 Task: Find connections with filter location Saubara with filter topic #Recruitmentwith filter profile language Spanish with filter current company Sai Life Sciences Ltd with filter school Dibrugarh University with filter industry Food and Beverage Manufacturing with filter service category Date Entry with filter keywords title Shareholders
Action: Mouse moved to (533, 104)
Screenshot: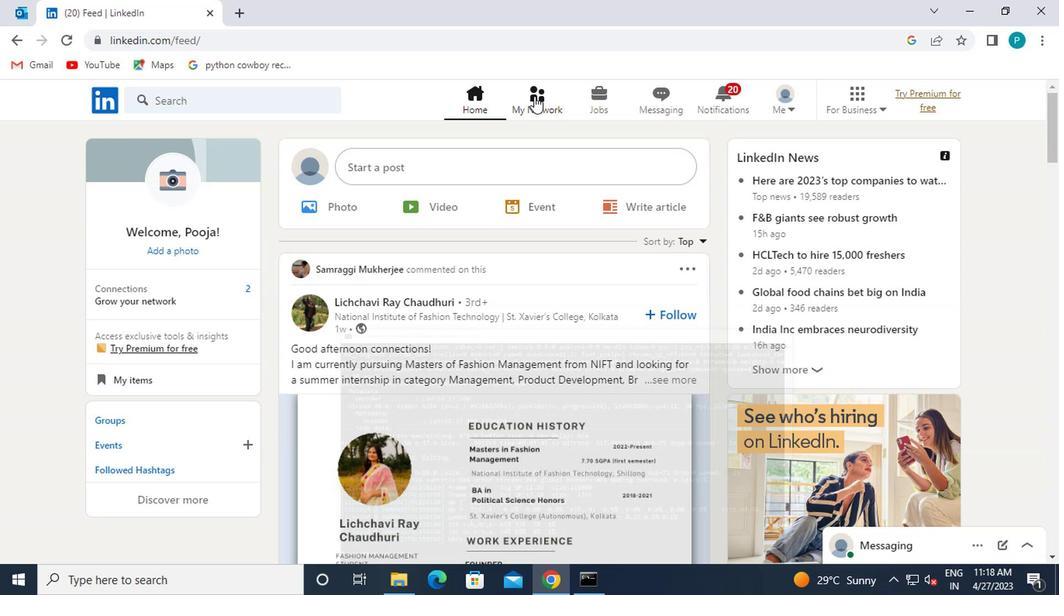 
Action: Mouse pressed left at (533, 104)
Screenshot: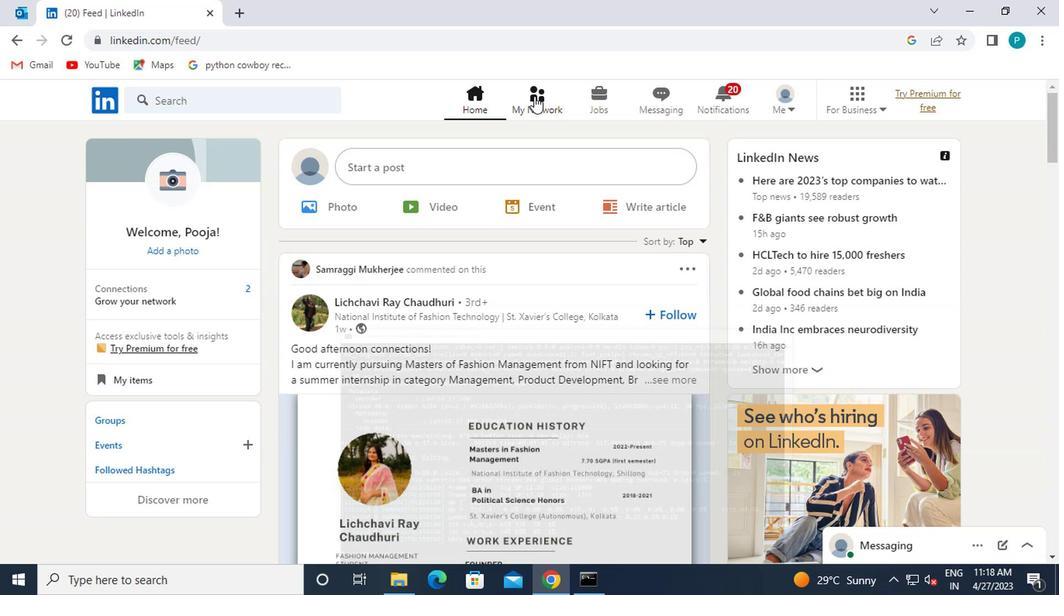 
Action: Mouse moved to (200, 189)
Screenshot: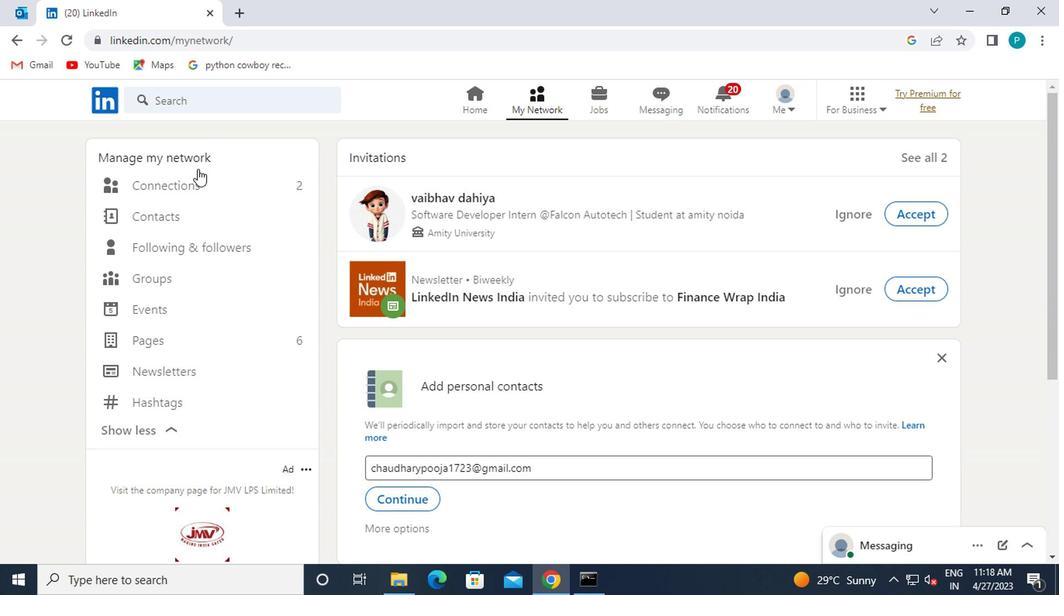 
Action: Mouse pressed left at (200, 189)
Screenshot: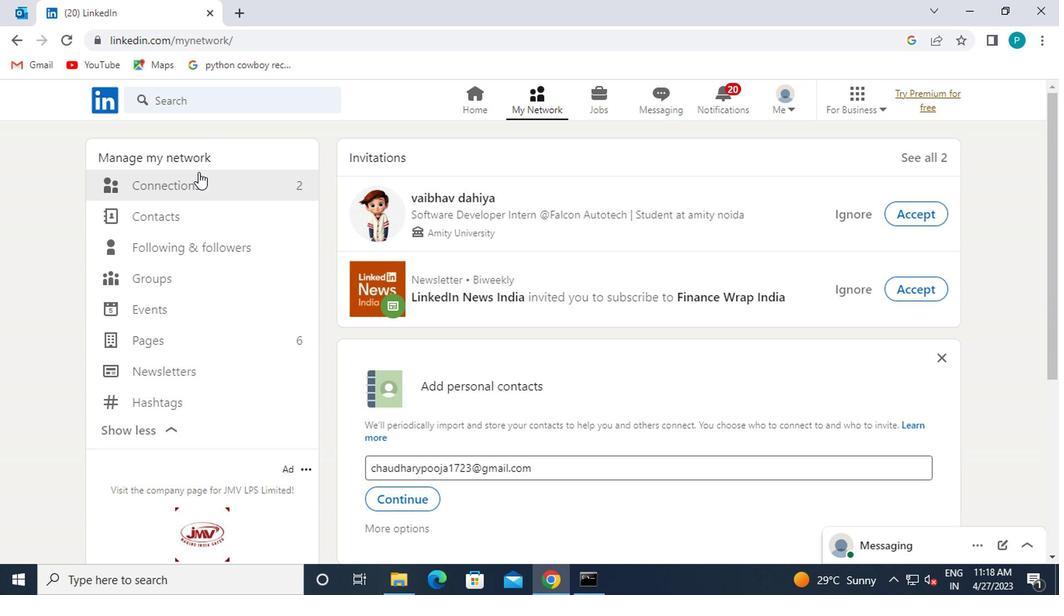 
Action: Mouse moved to (616, 192)
Screenshot: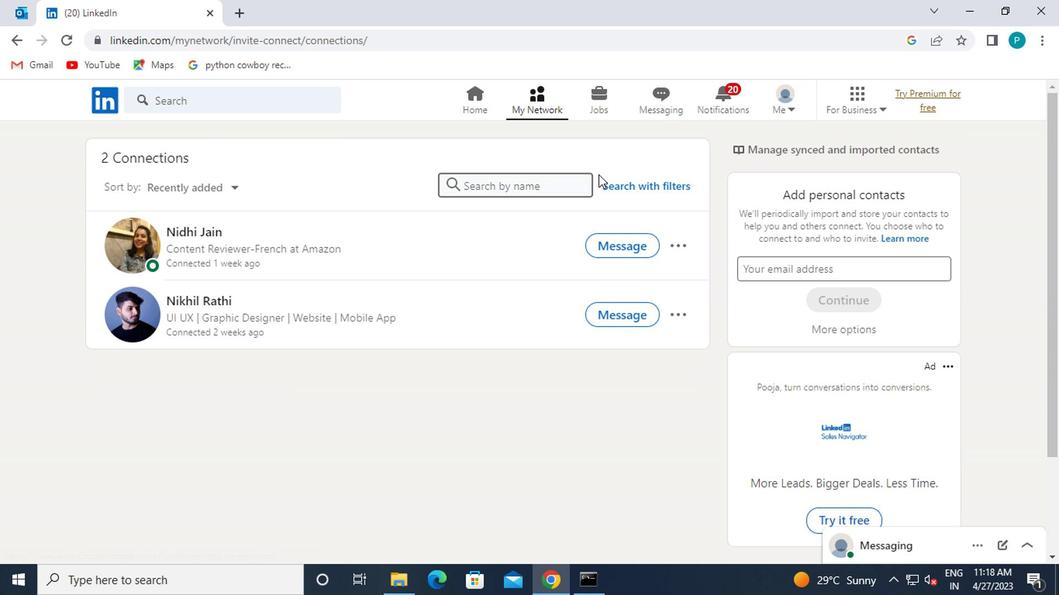 
Action: Mouse pressed left at (616, 192)
Screenshot: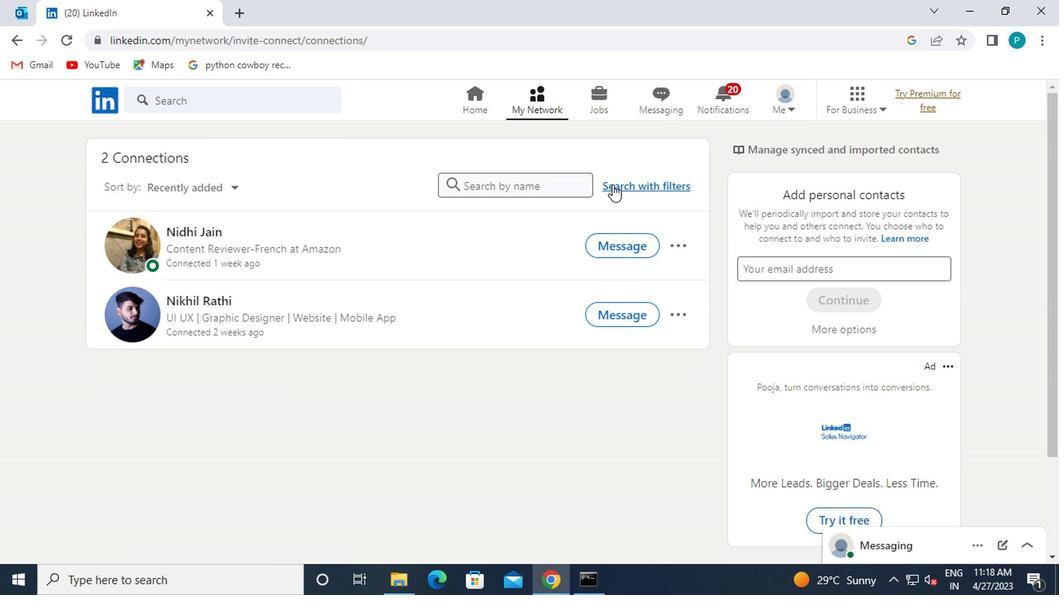 
Action: Mouse moved to (590, 155)
Screenshot: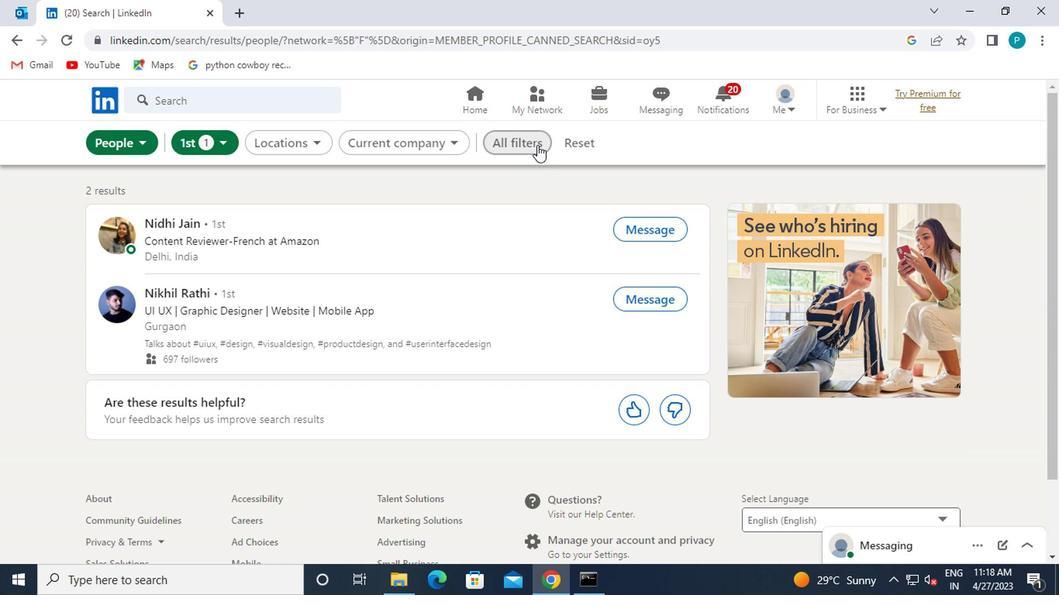 
Action: Mouse pressed left at (590, 155)
Screenshot: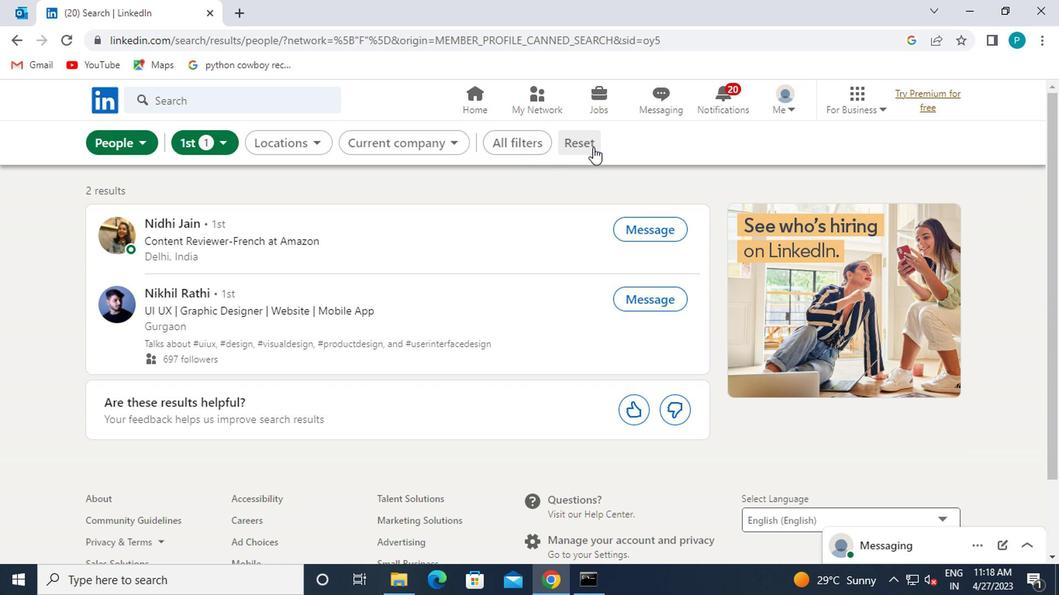 
Action: Mouse moved to (524, 145)
Screenshot: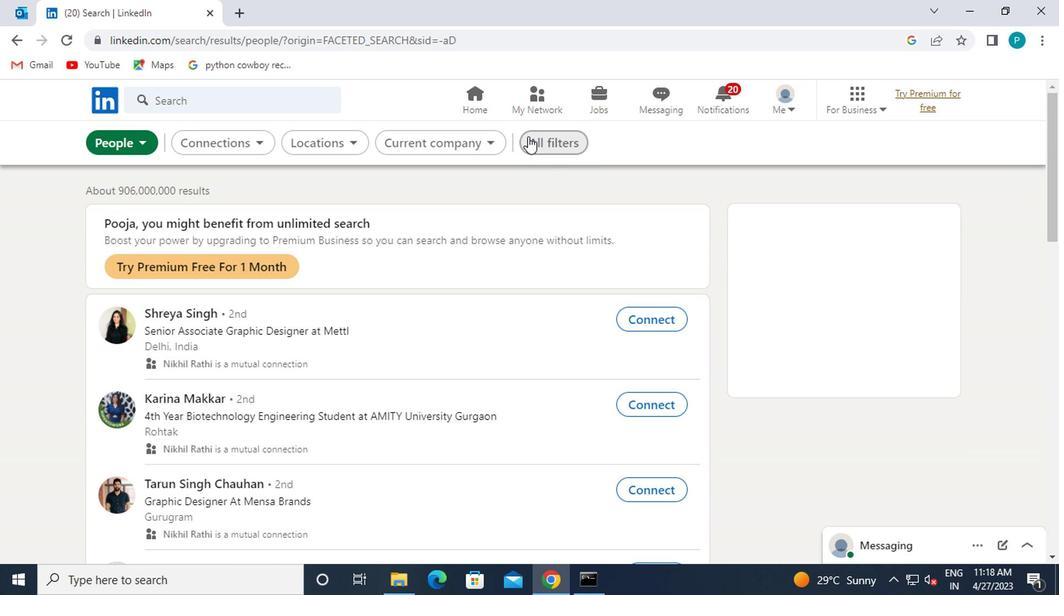 
Action: Mouse pressed left at (524, 145)
Screenshot: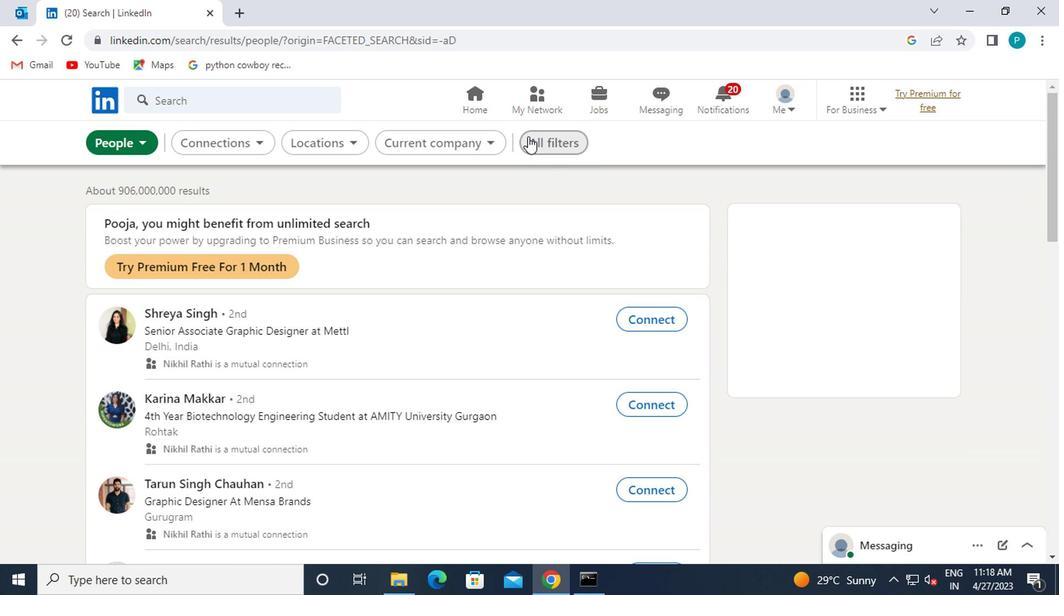 
Action: Mouse moved to (730, 299)
Screenshot: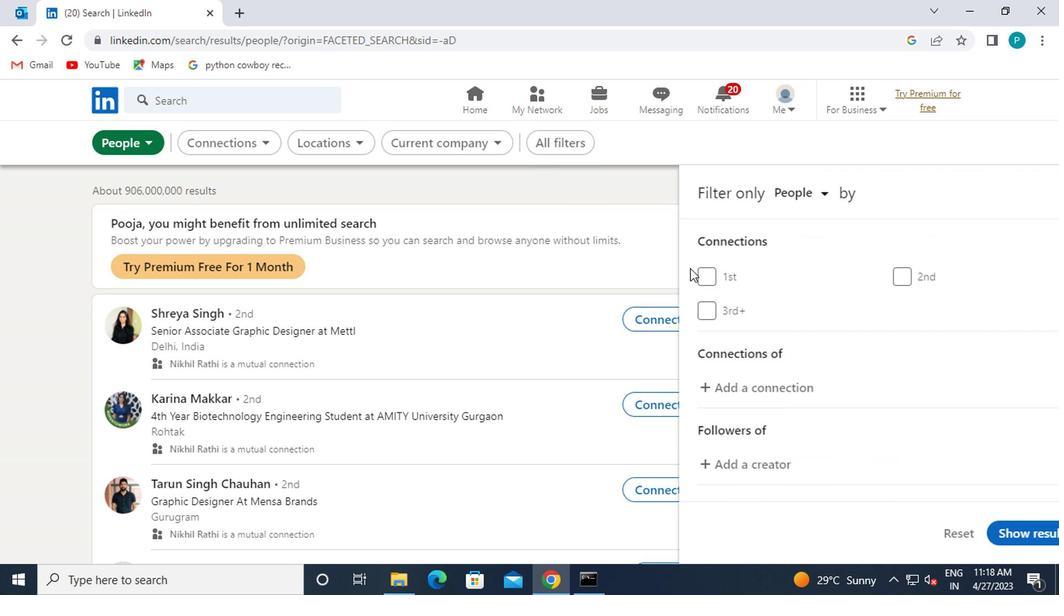 
Action: Mouse scrolled (730, 297) with delta (0, -1)
Screenshot: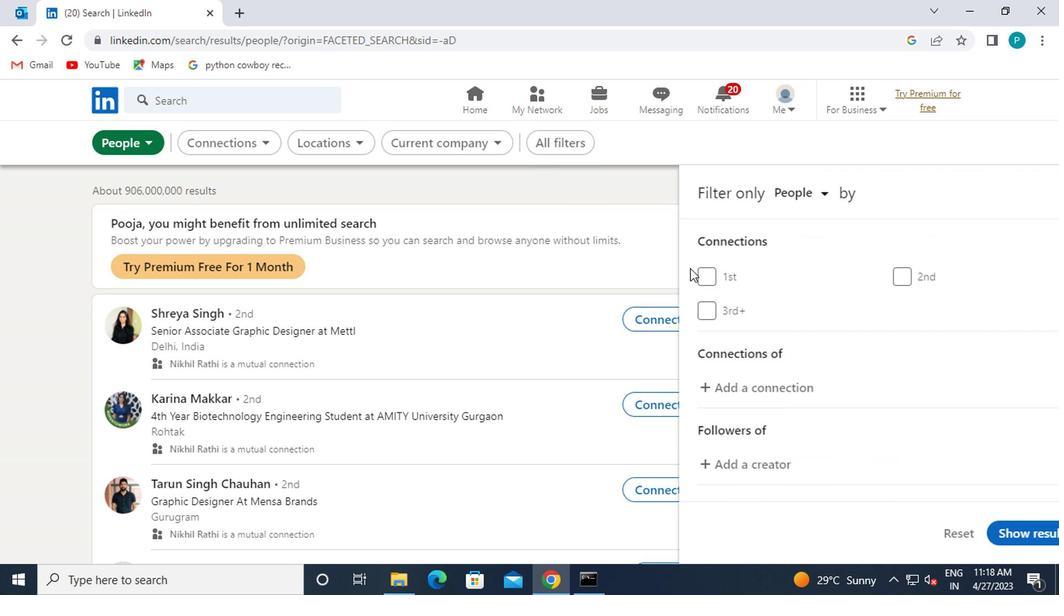 
Action: Mouse moved to (732, 300)
Screenshot: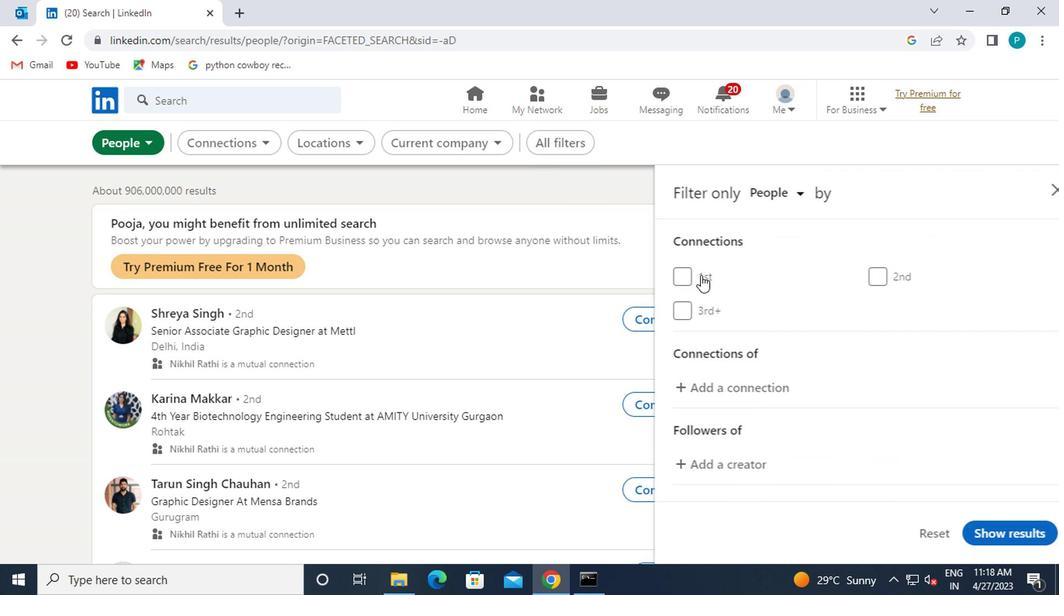 
Action: Mouse scrolled (732, 299) with delta (0, 0)
Screenshot: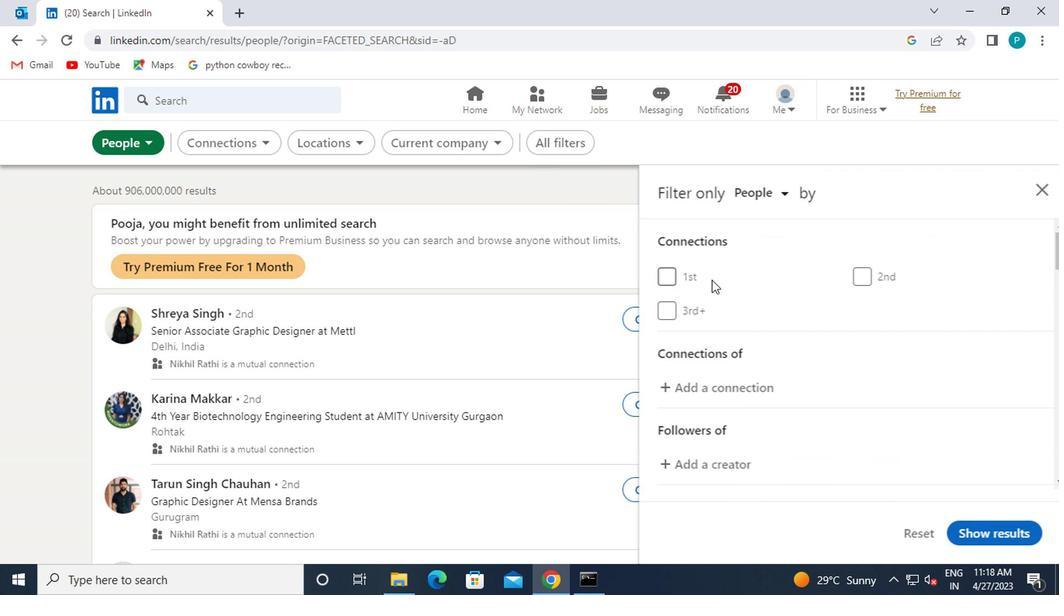 
Action: Mouse moved to (753, 316)
Screenshot: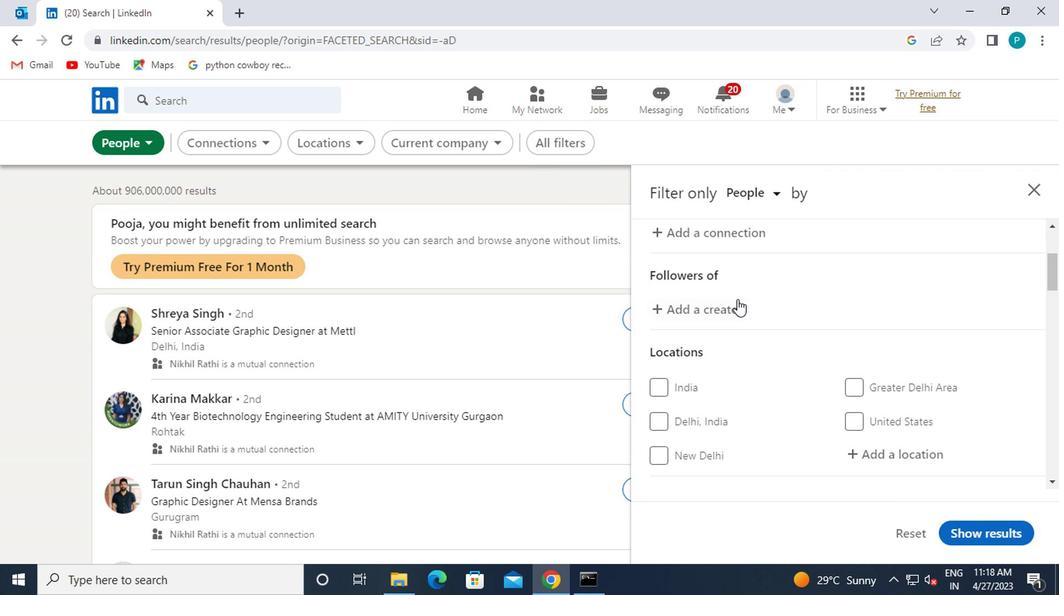 
Action: Mouse scrolled (753, 315) with delta (0, 0)
Screenshot: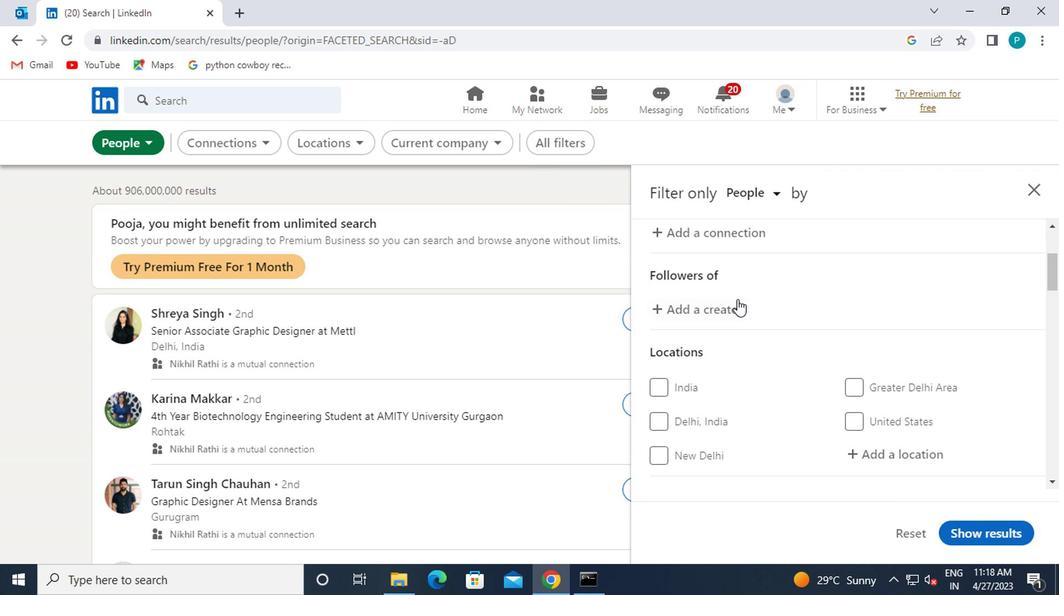 
Action: Mouse moved to (889, 387)
Screenshot: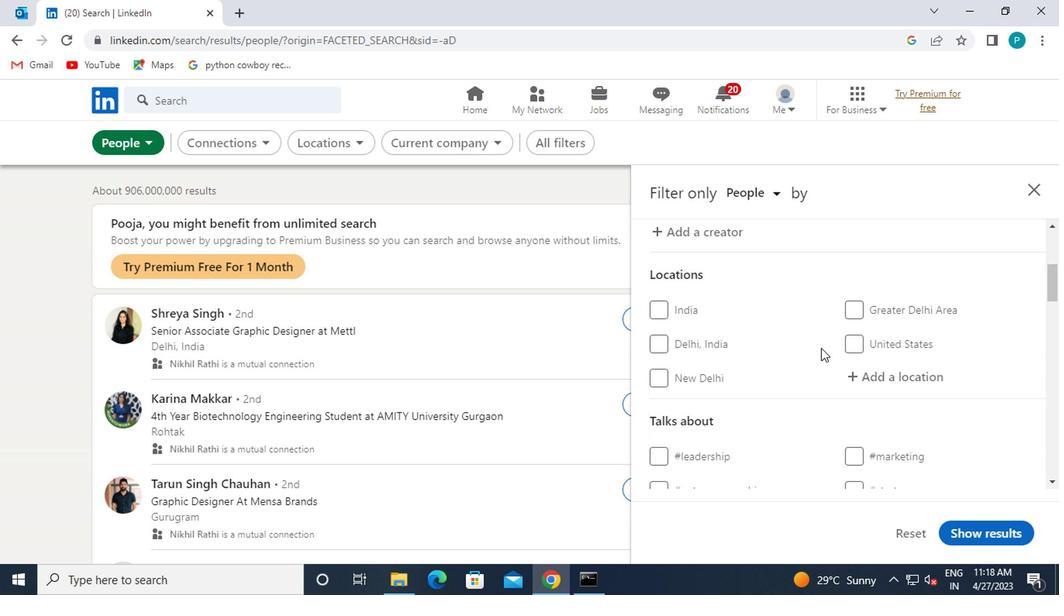 
Action: Mouse pressed left at (889, 387)
Screenshot: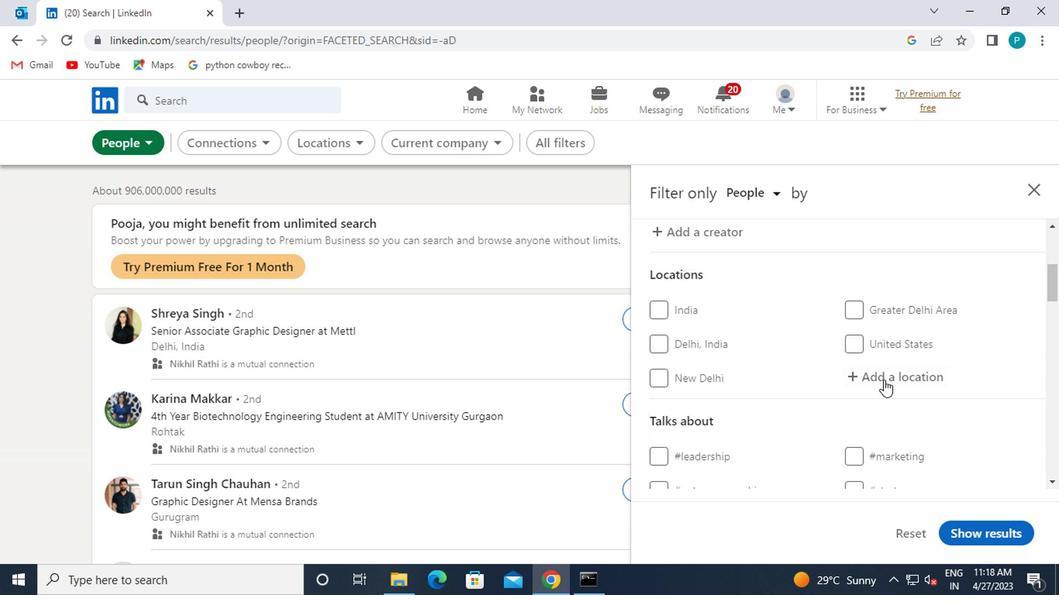 
Action: Mouse moved to (890, 388)
Screenshot: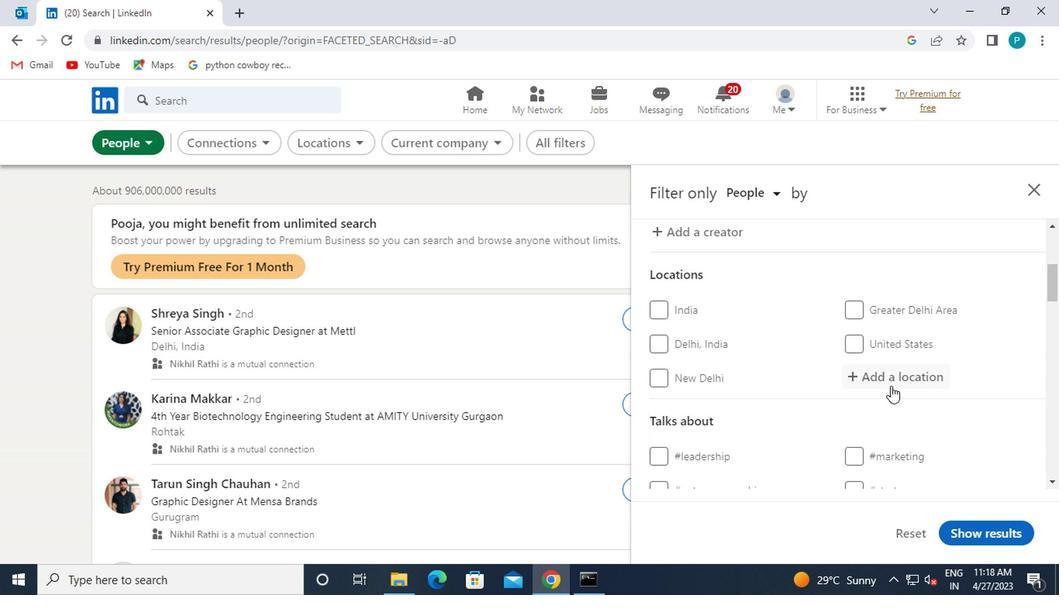 
Action: Key pressed <Key.caps_lock>s<Key.caps_lock>aubara
Screenshot: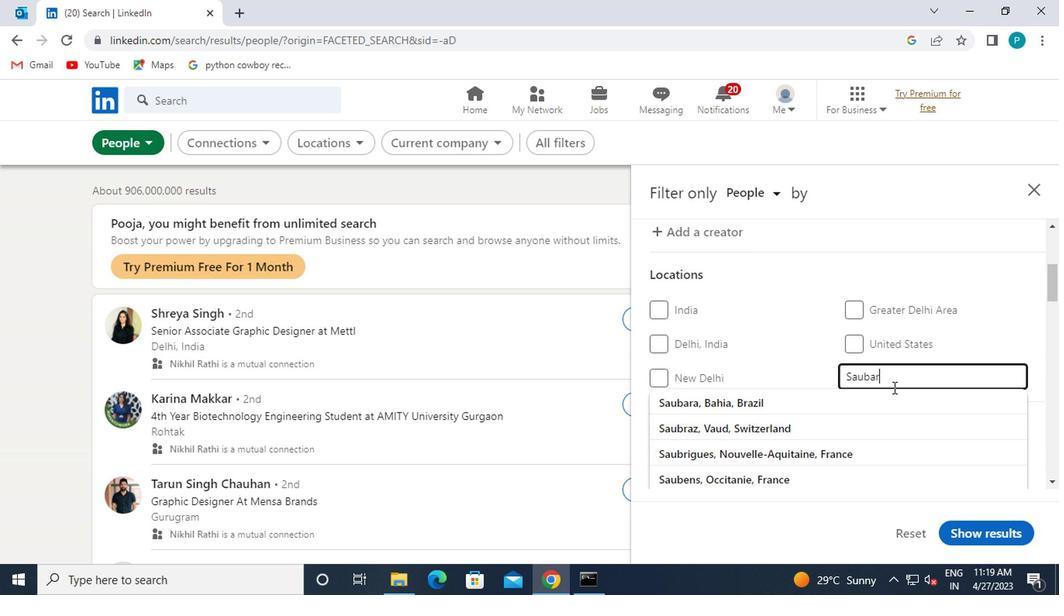 
Action: Mouse moved to (872, 404)
Screenshot: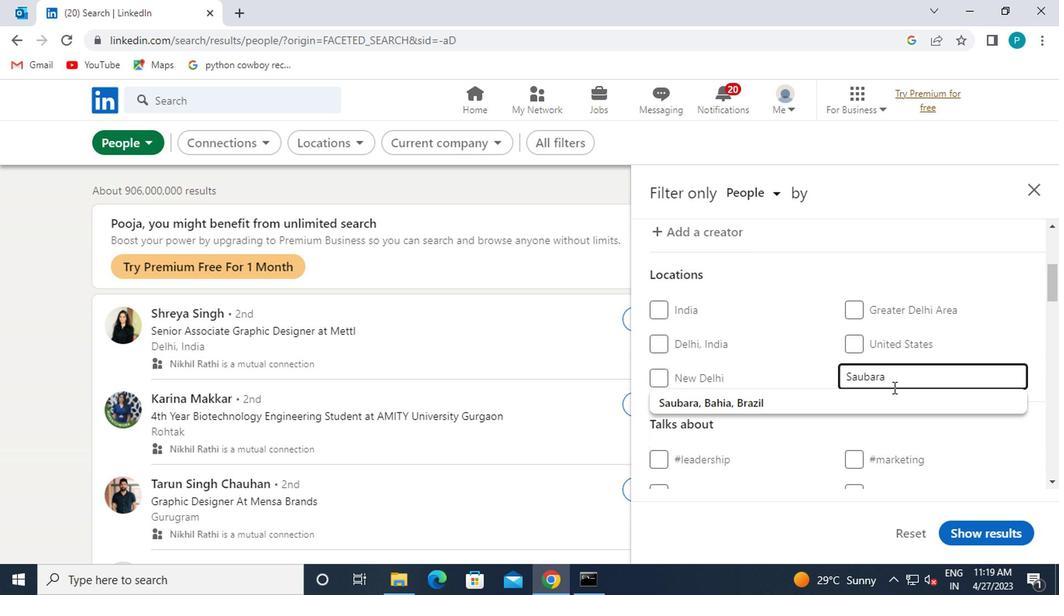 
Action: Mouse pressed left at (872, 404)
Screenshot: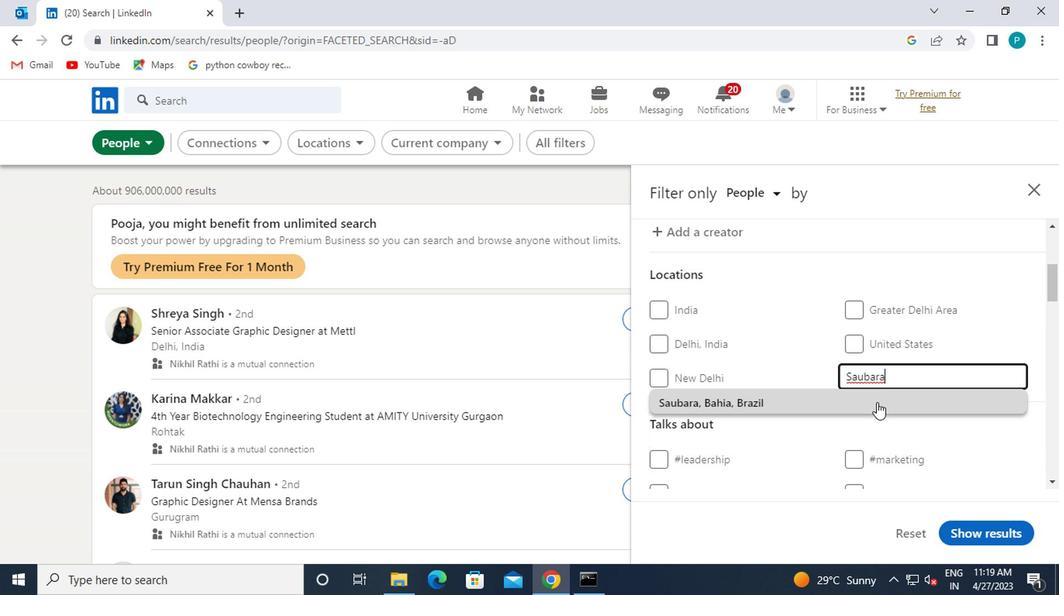 
Action: Mouse scrolled (872, 403) with delta (0, -1)
Screenshot: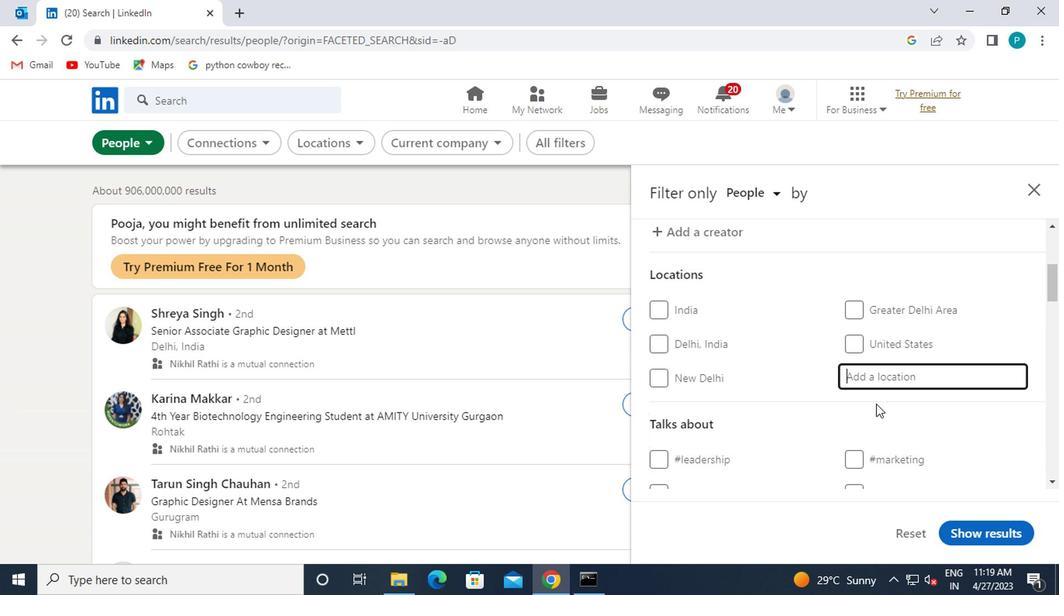 
Action: Mouse scrolled (872, 403) with delta (0, -1)
Screenshot: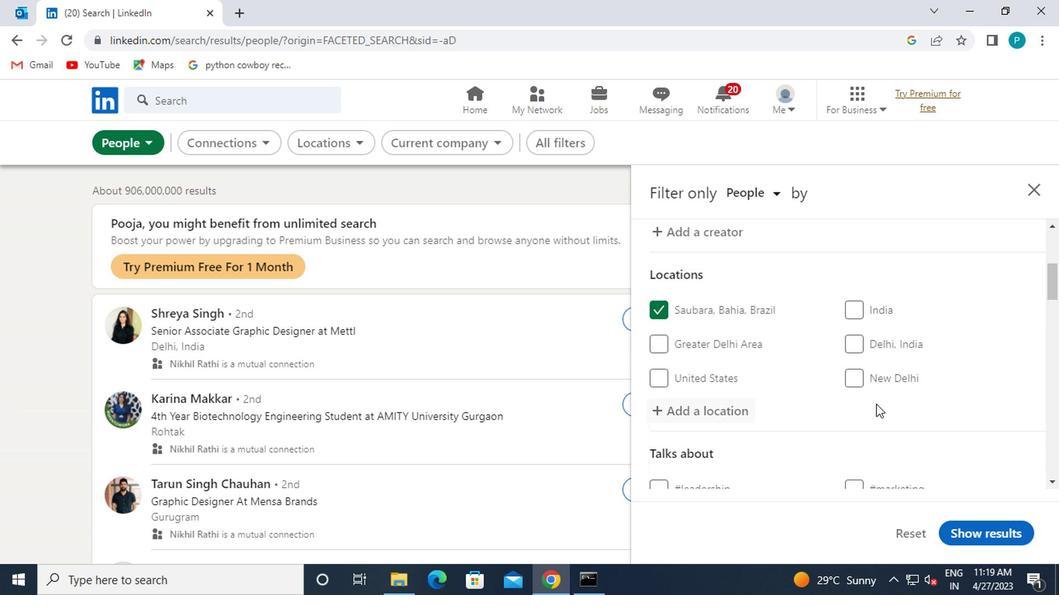 
Action: Mouse moved to (870, 283)
Screenshot: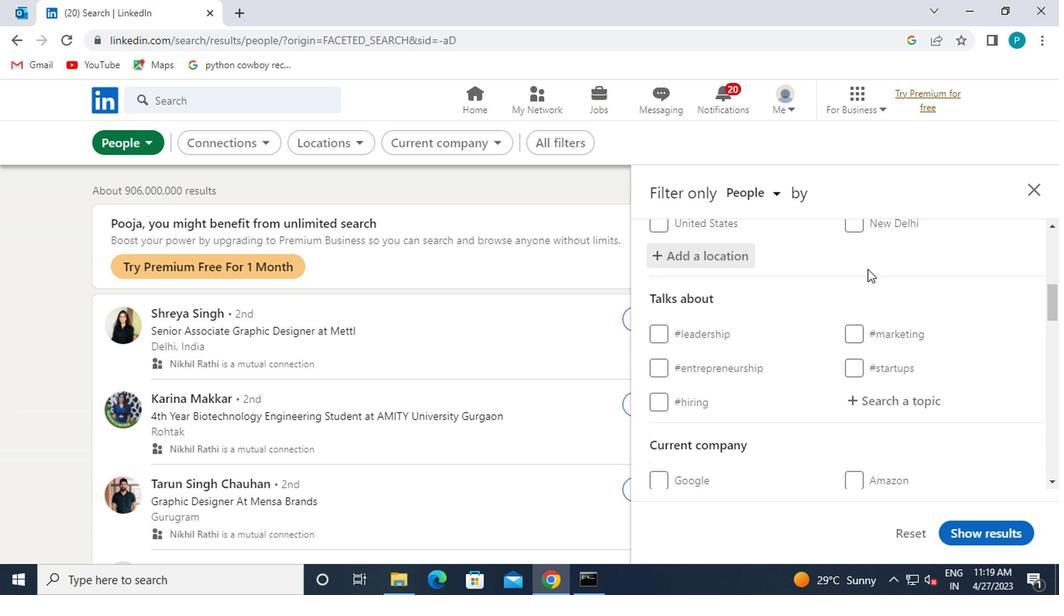 
Action: Mouse scrolled (870, 283) with delta (0, 0)
Screenshot: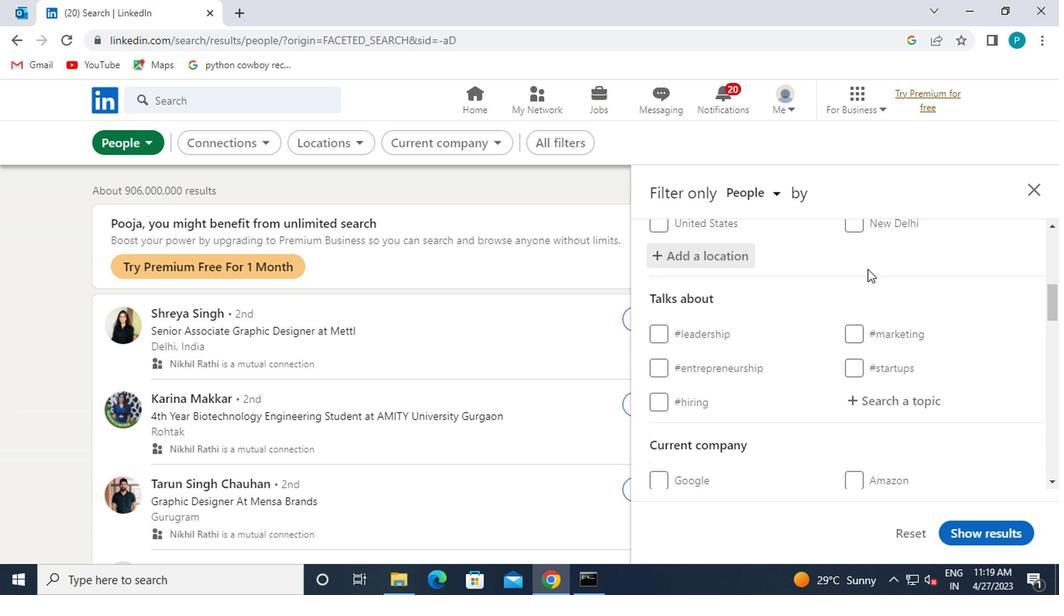 
Action: Mouse moved to (887, 334)
Screenshot: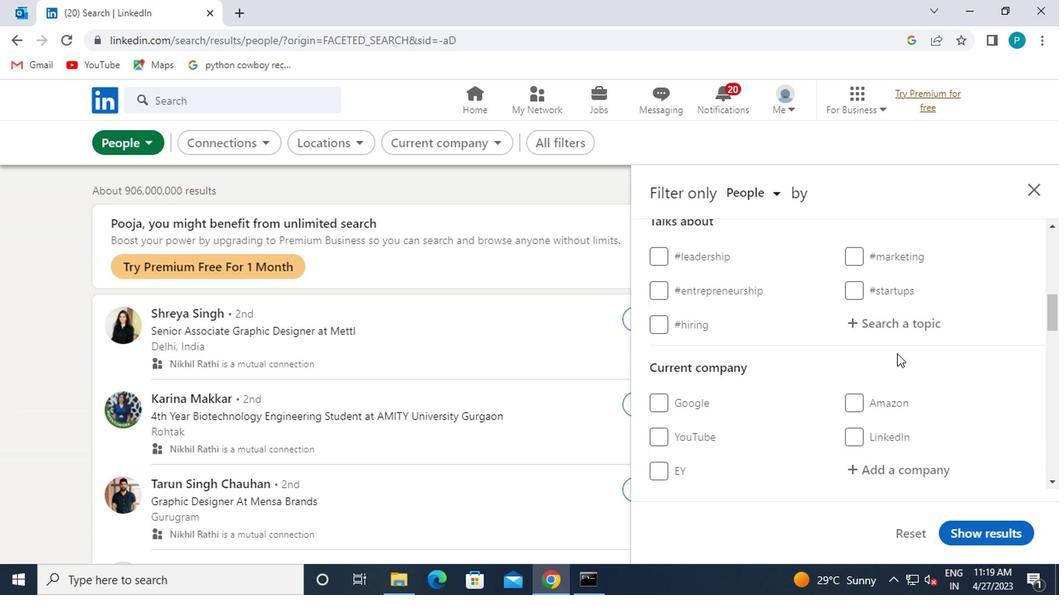 
Action: Mouse pressed left at (887, 334)
Screenshot: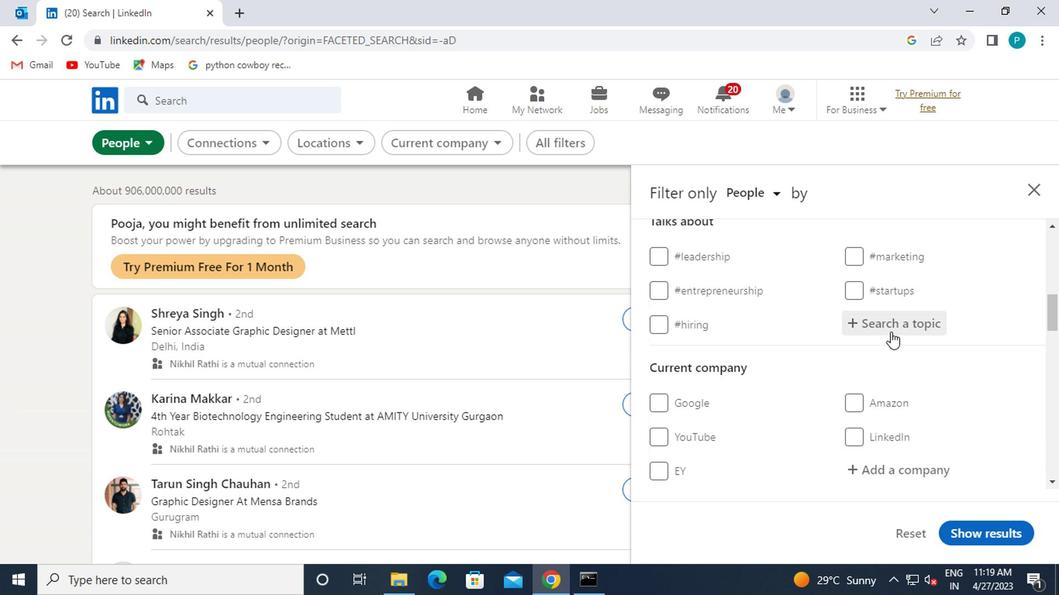 
Action: Key pressed <Key.shift><Key.shift><Key.shift><Key.shift>#<Key.caps_lock>R<Key.caps_lock>ECURU<Key.backspace><Key.backspace><Key.backspace>RUIRTMENT
Screenshot: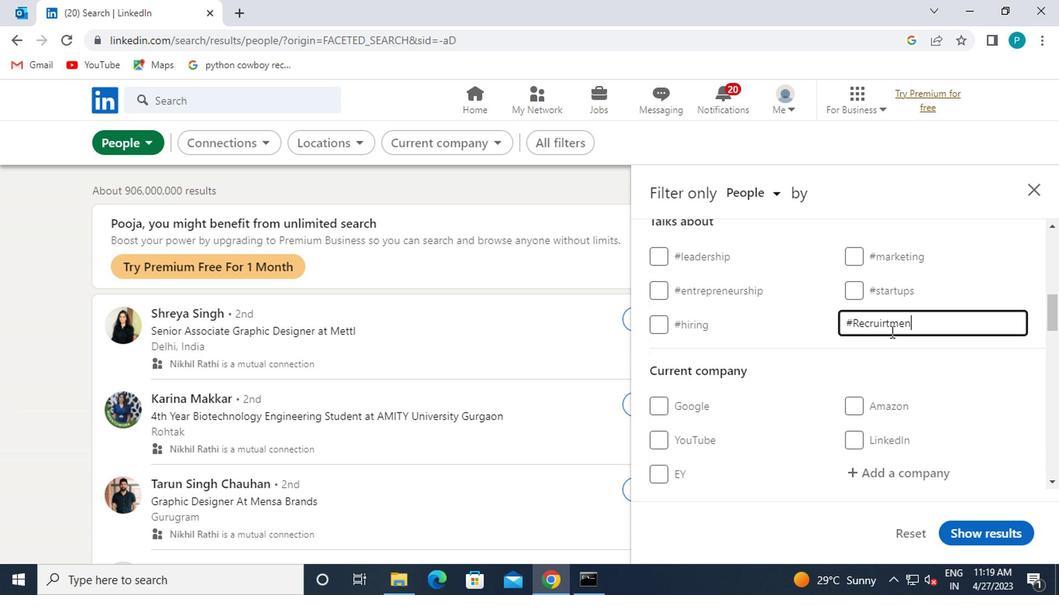 
Action: Mouse moved to (814, 344)
Screenshot: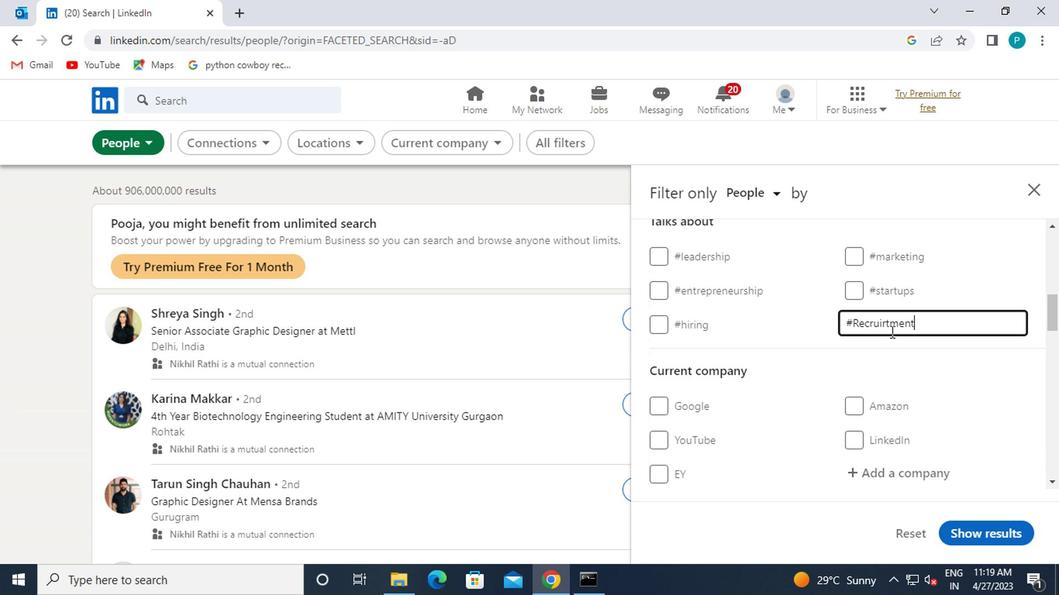 
Action: Mouse scrolled (814, 344) with delta (0, 0)
Screenshot: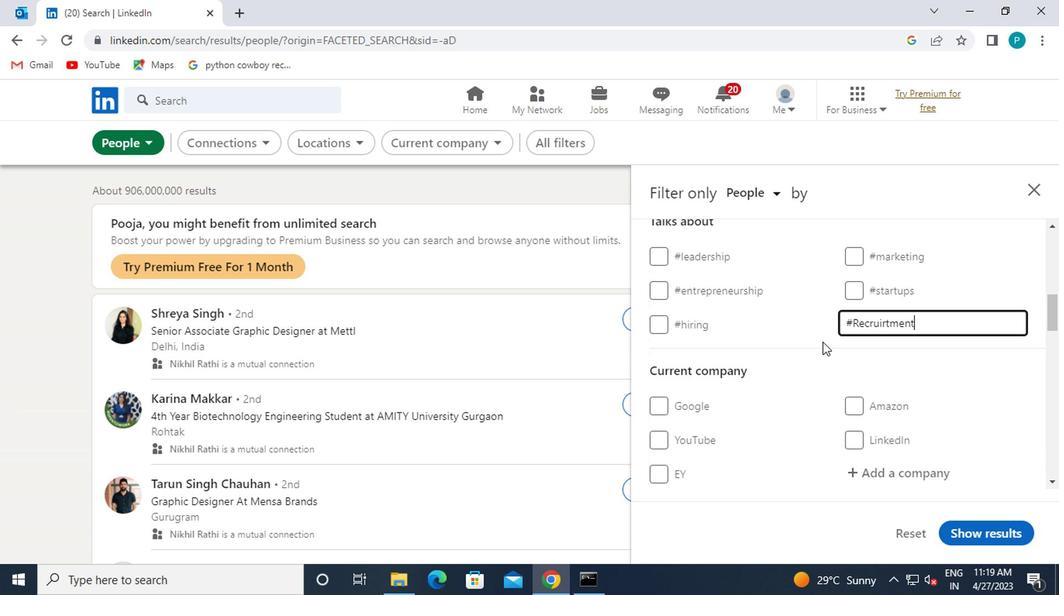 
Action: Mouse scrolled (814, 344) with delta (0, 0)
Screenshot: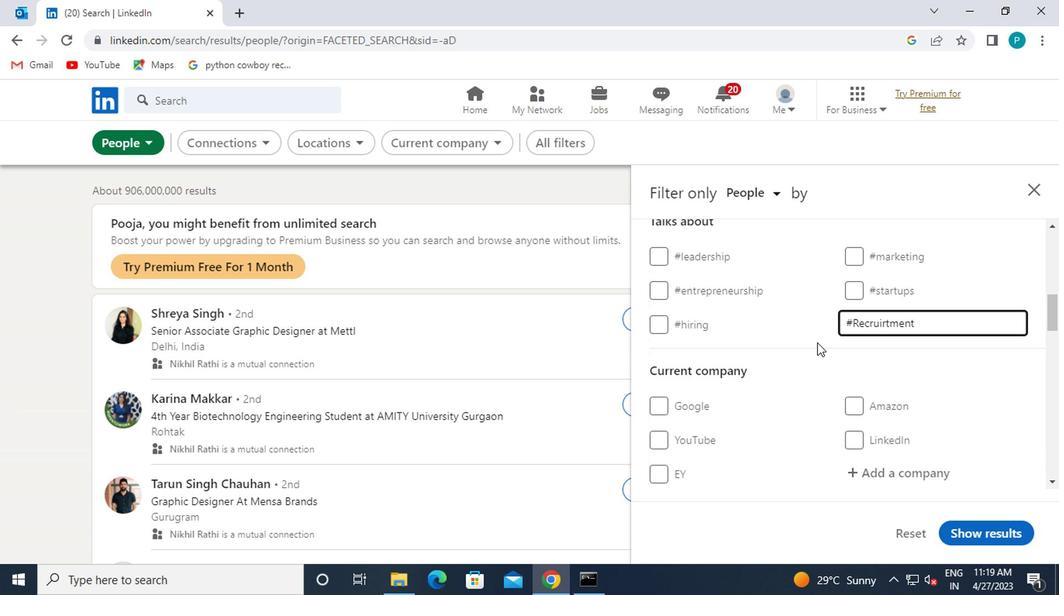 
Action: Mouse moved to (865, 325)
Screenshot: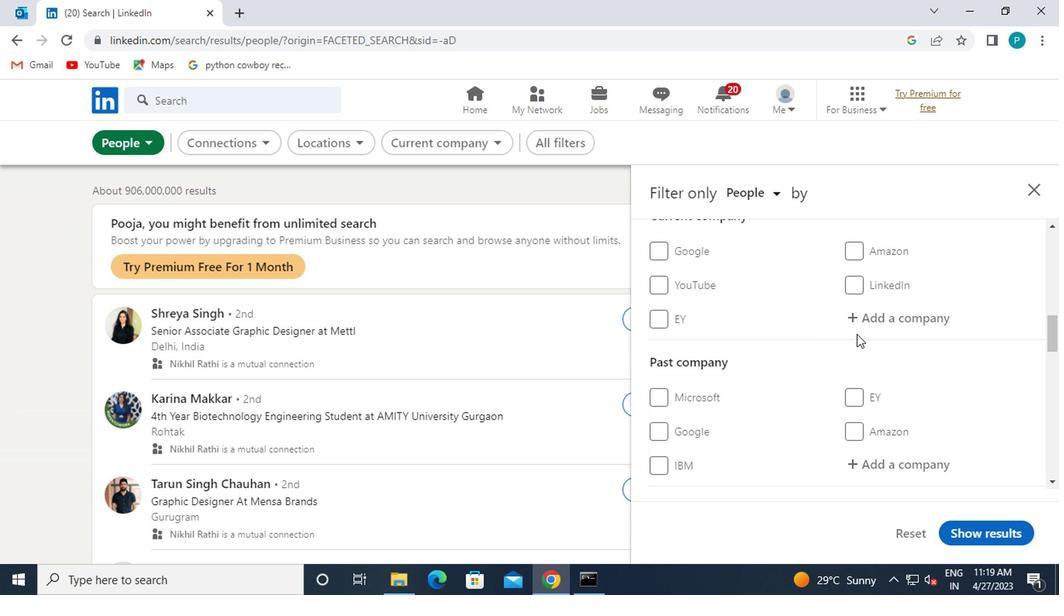
Action: Mouse pressed left at (865, 325)
Screenshot: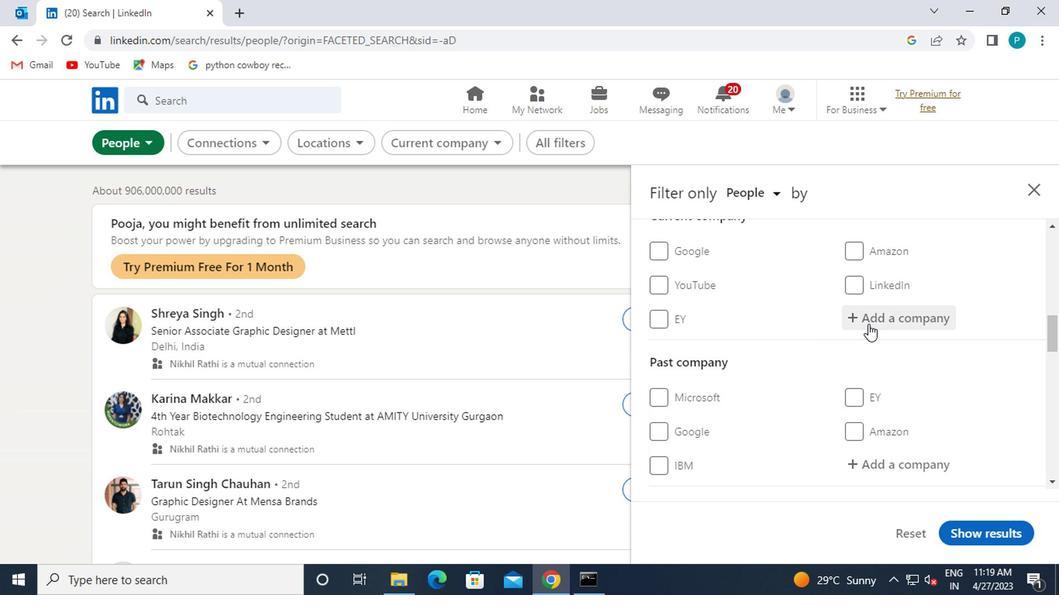 
Action: Key pressed <Key.shift><Key.shift><Key.shift><Key.shift><Key.shift><Key.shift><Key.shift><Key.shift><Key.shift><Key.shift><Key.shift><Key.shift><Key.shift><Key.shift><Key.shift>SAI<Key.space>LIFE
Screenshot: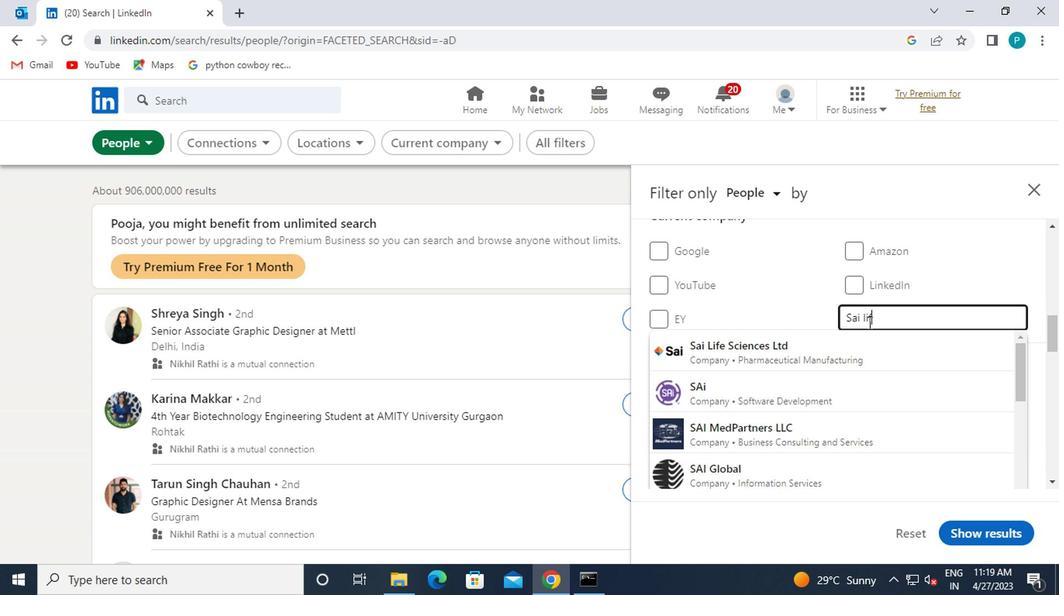 
Action: Mouse moved to (841, 344)
Screenshot: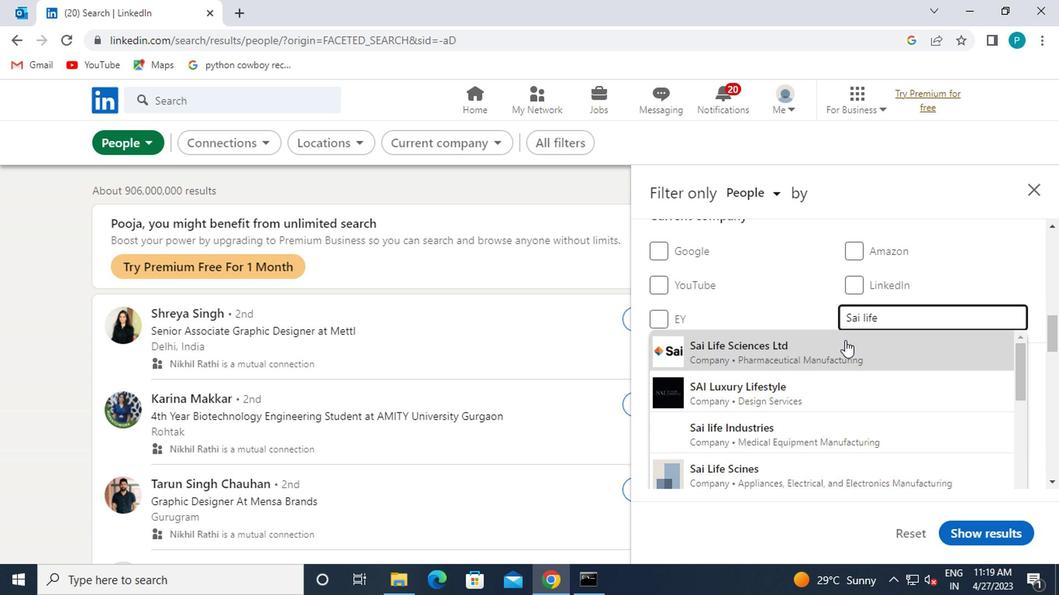 
Action: Mouse pressed left at (841, 344)
Screenshot: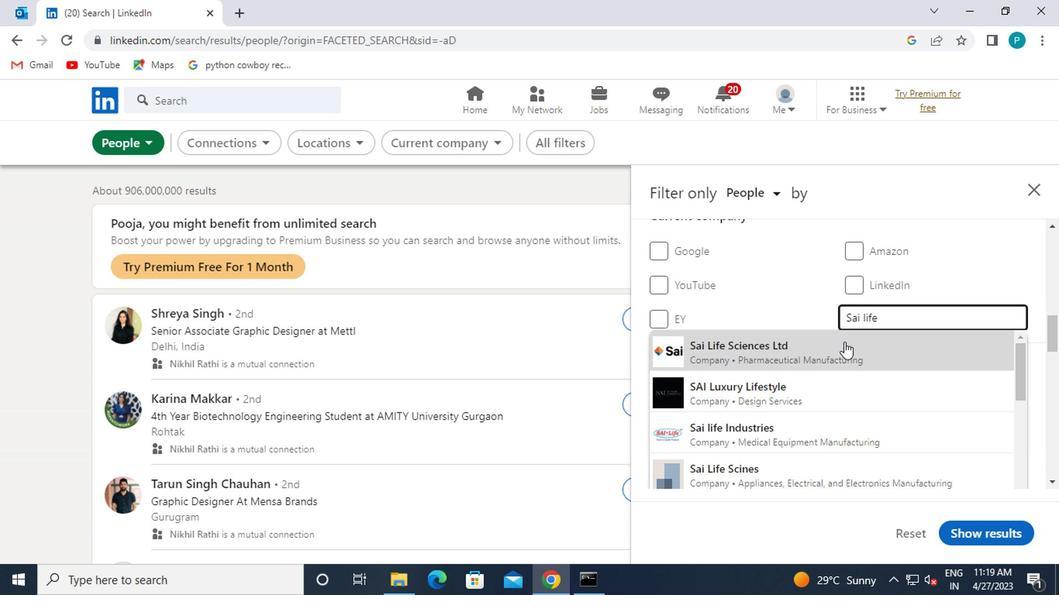 
Action: Mouse moved to (800, 348)
Screenshot: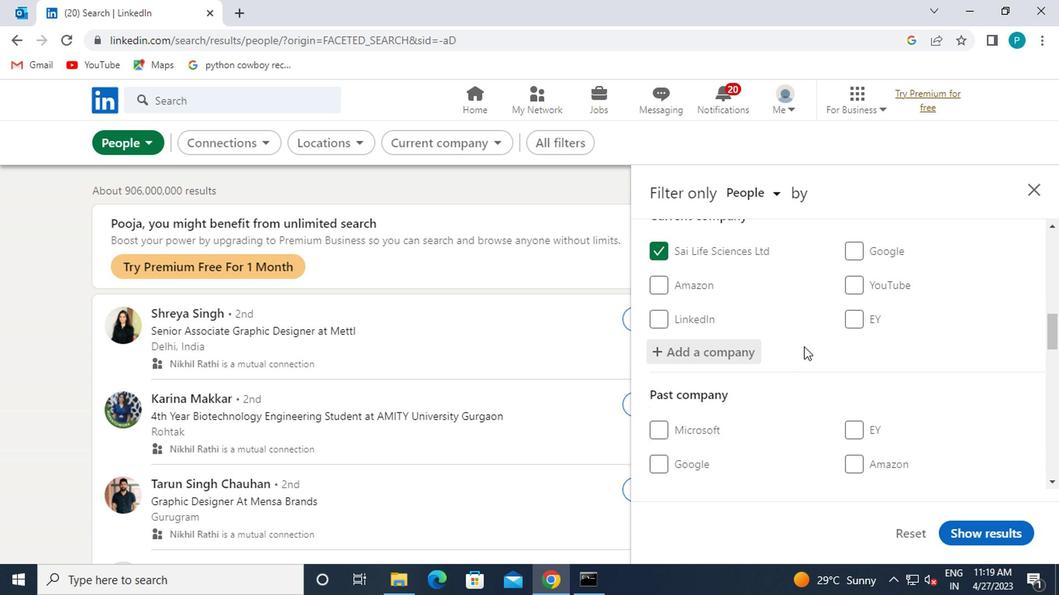 
Action: Mouse scrolled (800, 347) with delta (0, -1)
Screenshot: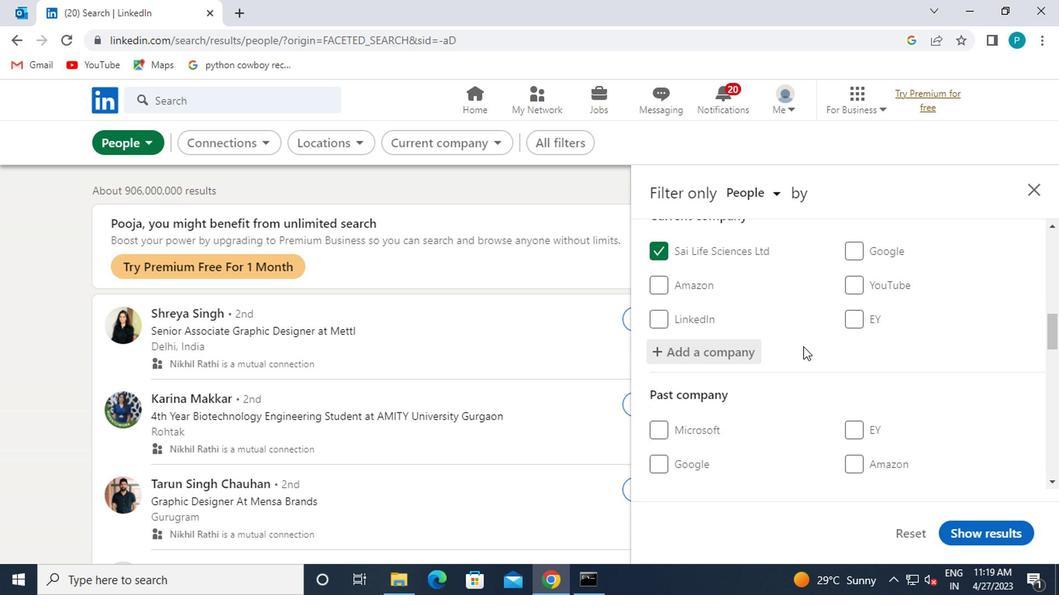 
Action: Mouse moved to (799, 358)
Screenshot: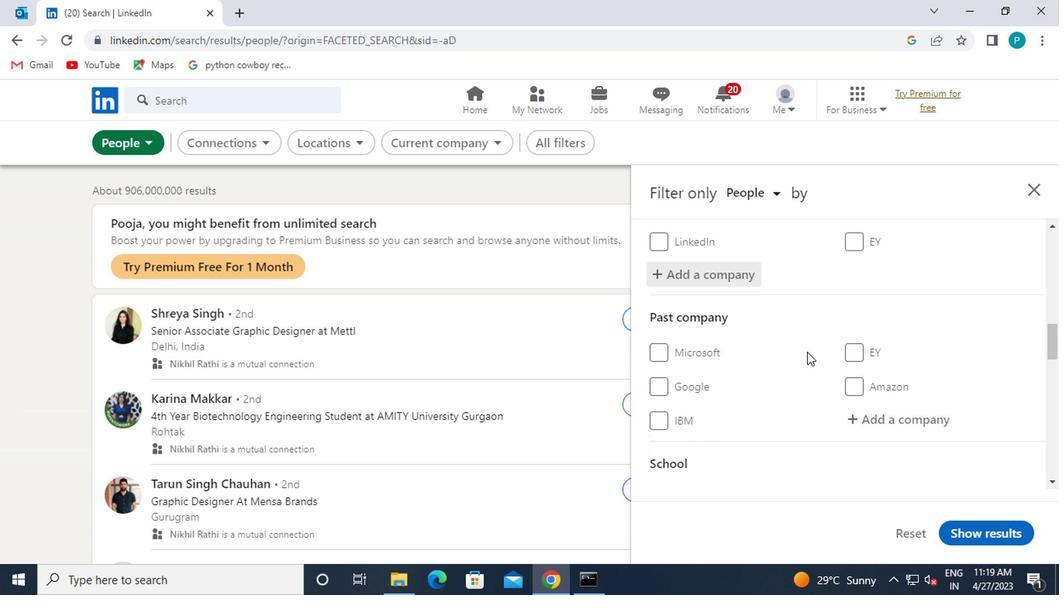
Action: Mouse scrolled (799, 357) with delta (0, 0)
Screenshot: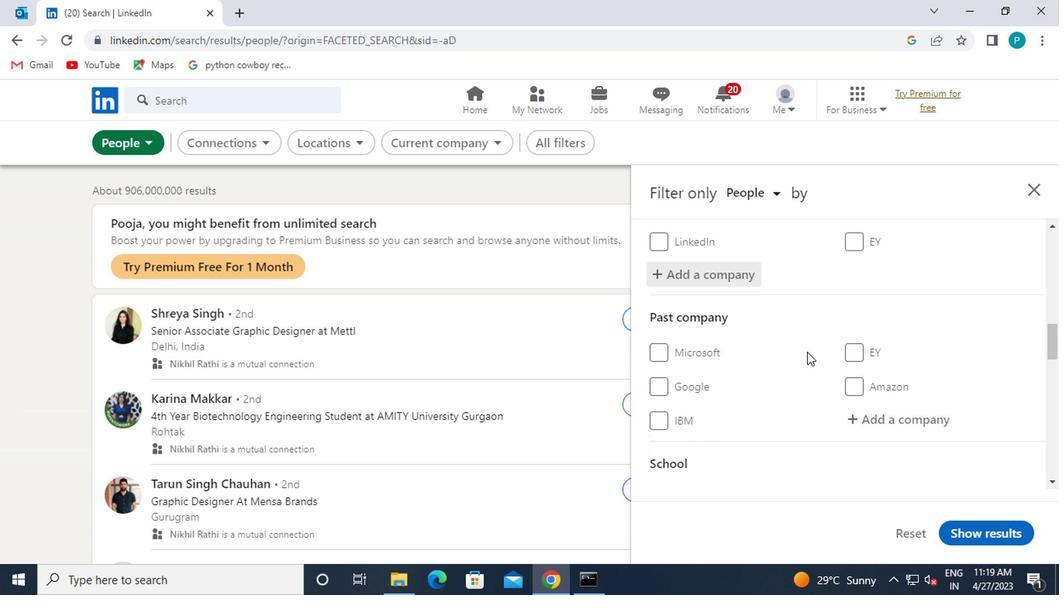 
Action: Mouse moved to (865, 365)
Screenshot: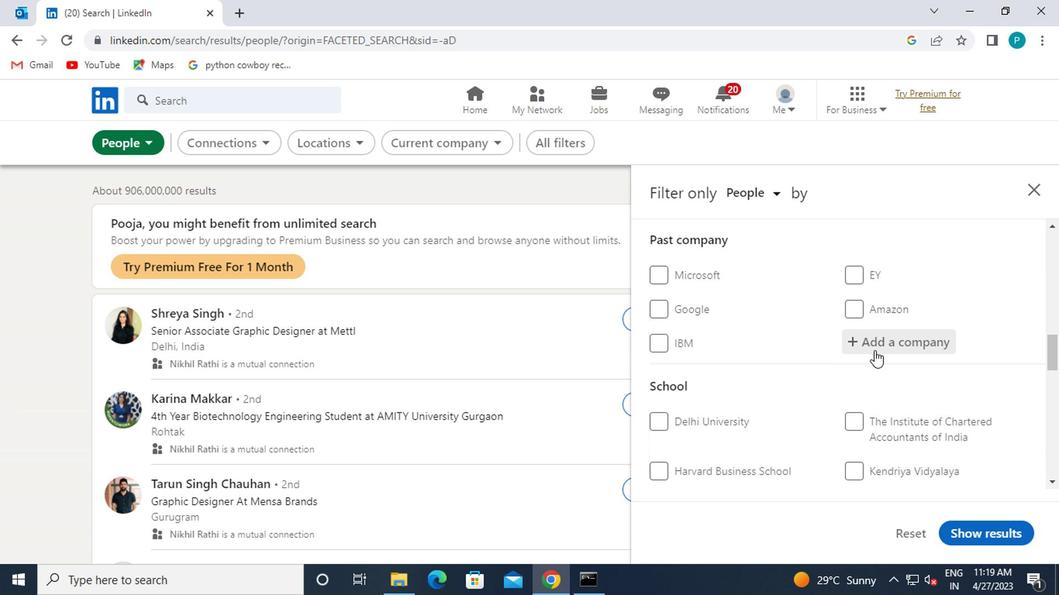 
Action: Mouse scrolled (865, 364) with delta (0, -1)
Screenshot: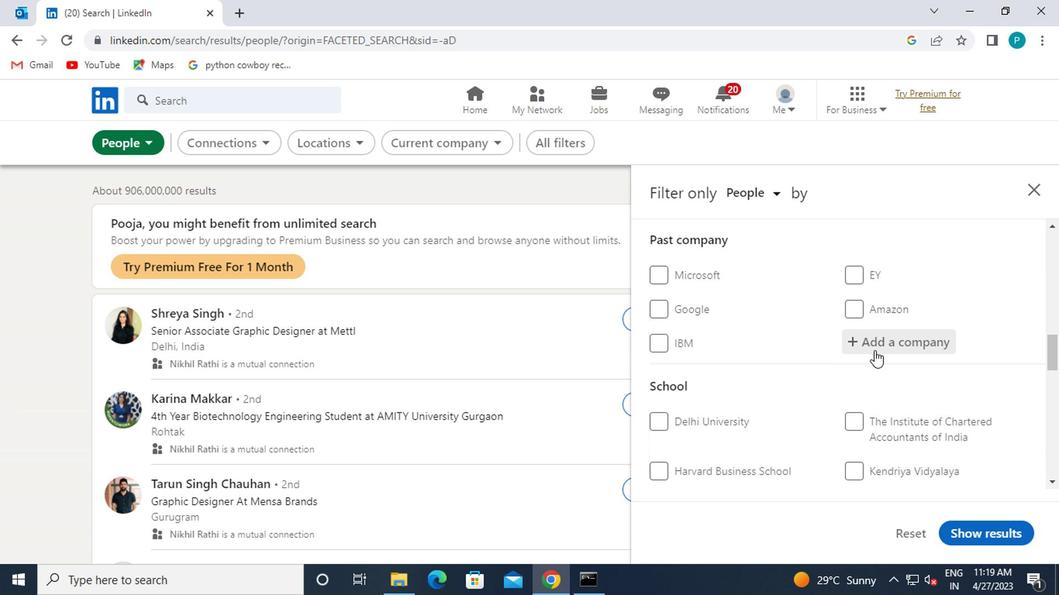 
Action: Mouse scrolled (865, 364) with delta (0, -1)
Screenshot: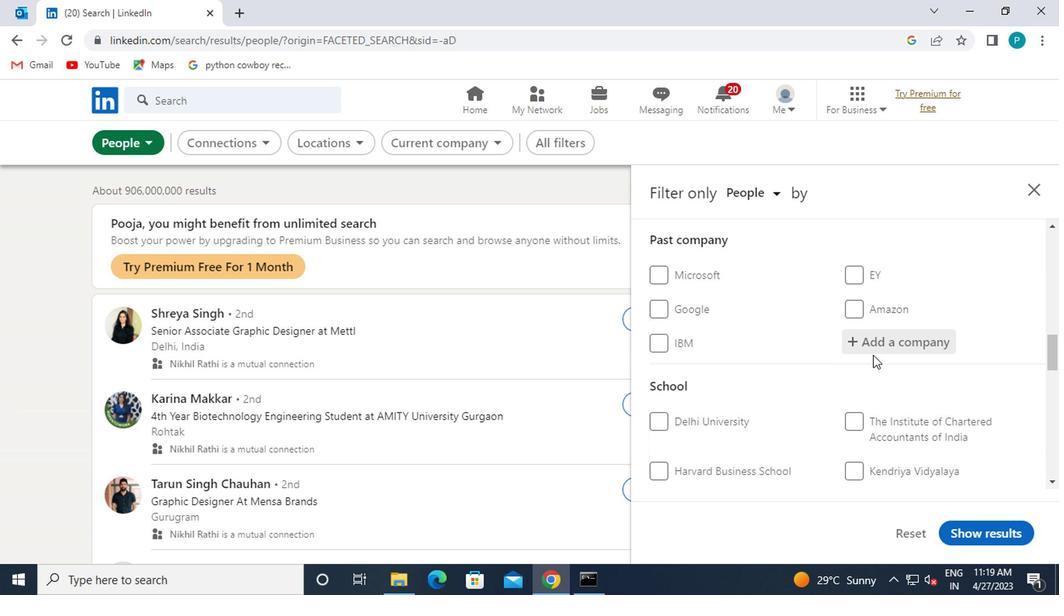 
Action: Mouse moved to (862, 363)
Screenshot: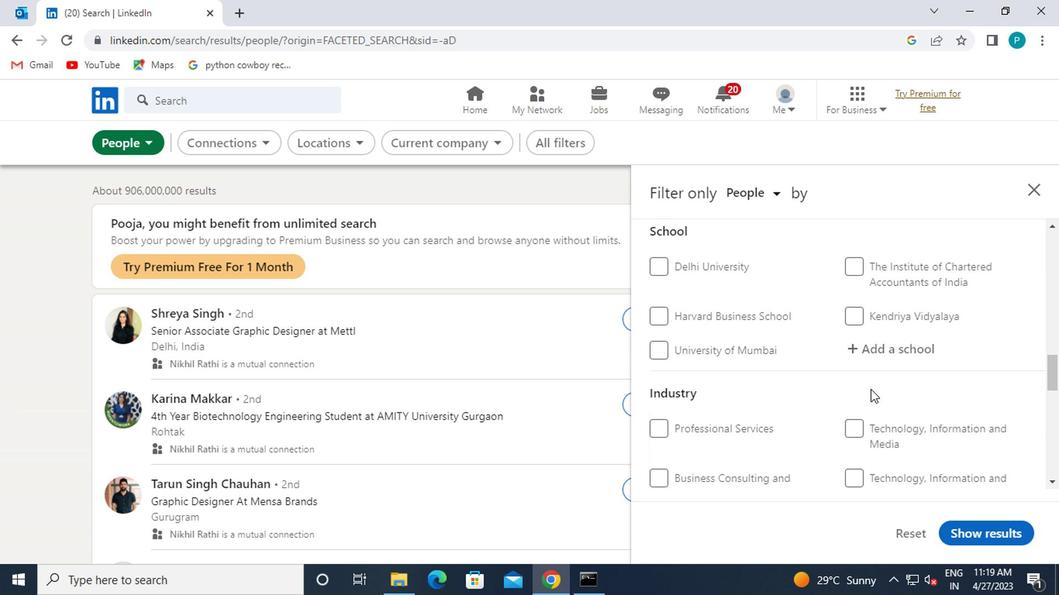 
Action: Mouse pressed left at (862, 363)
Screenshot: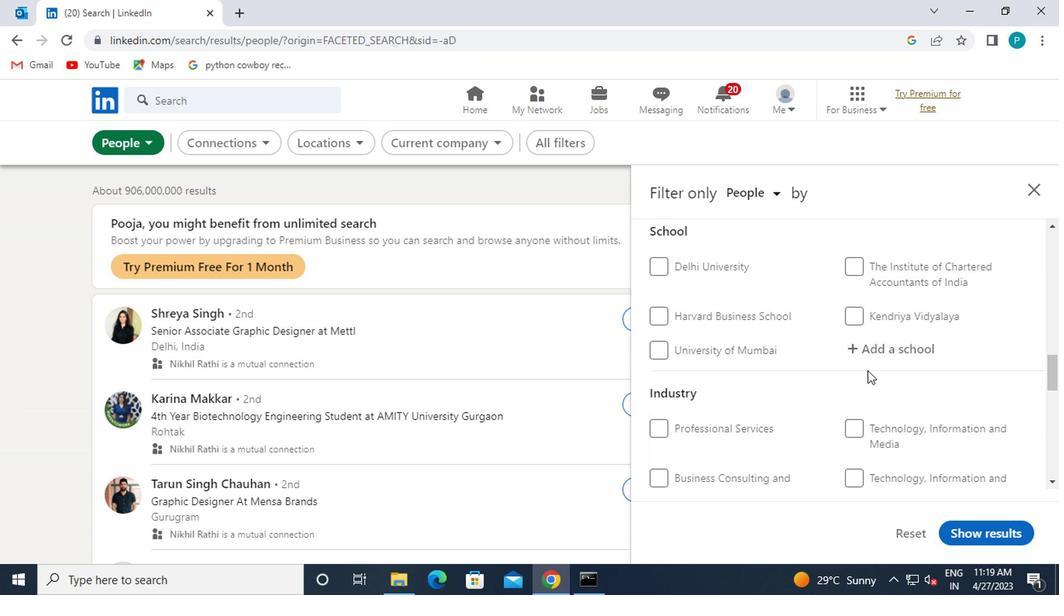 
Action: Mouse moved to (861, 358)
Screenshot: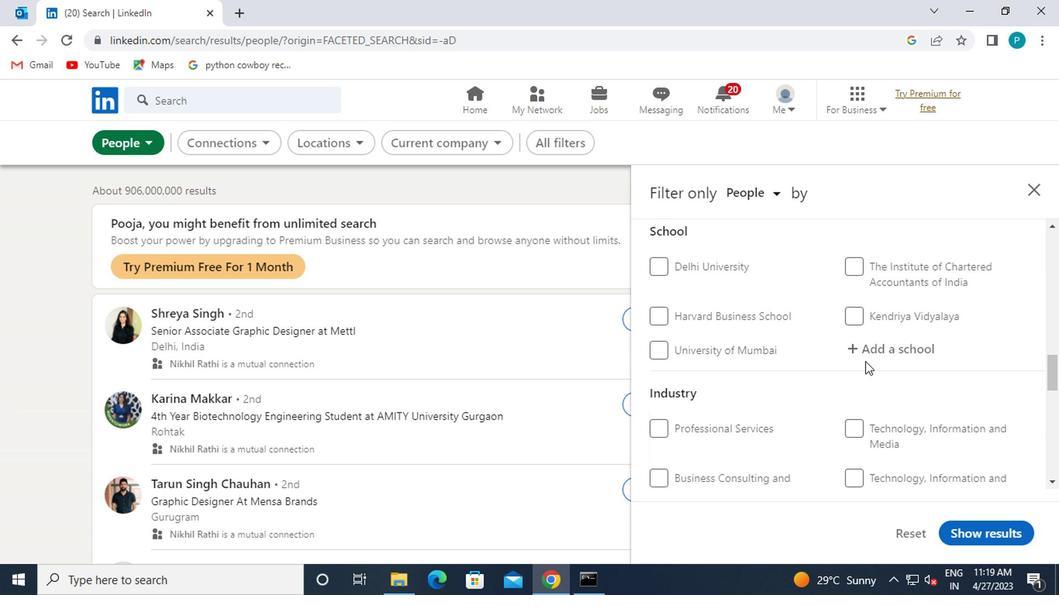 
Action: Mouse pressed left at (861, 358)
Screenshot: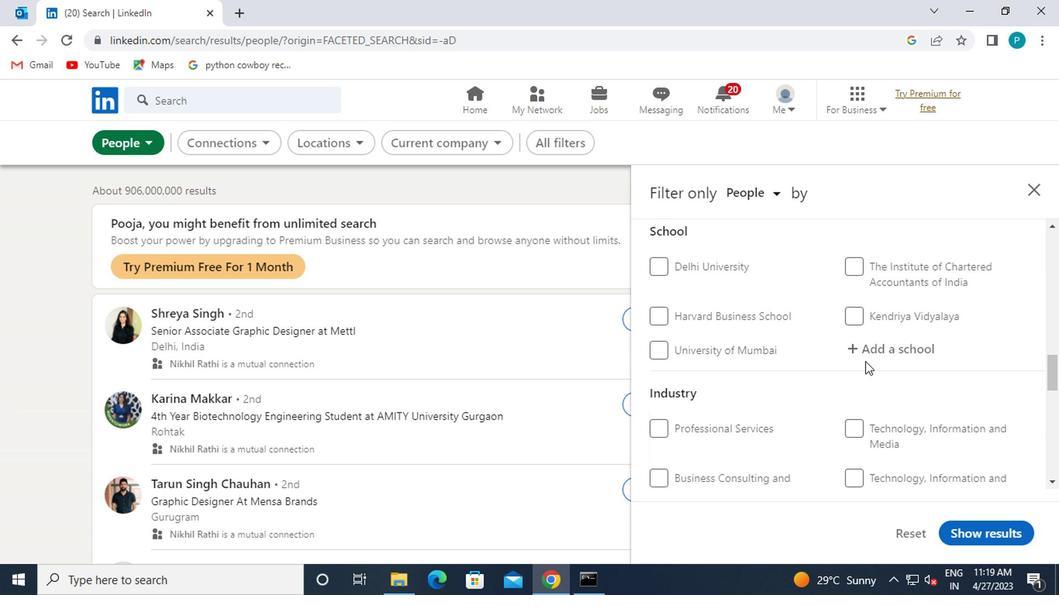 
Action: Mouse moved to (860, 358)
Screenshot: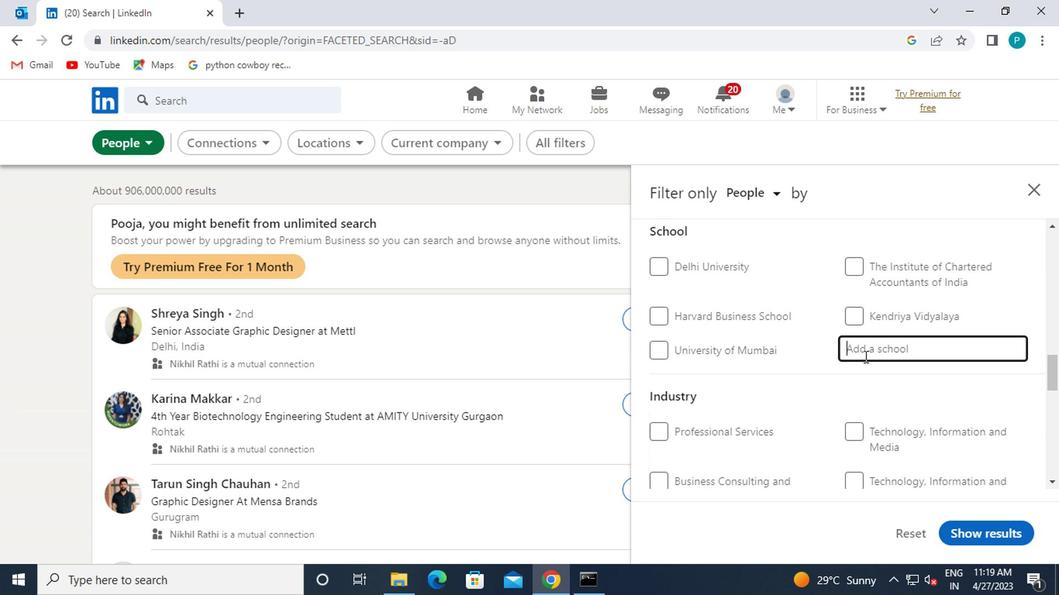 
Action: Key pressed DIBUR<Key.backspace><Key.backspace>RU
Screenshot: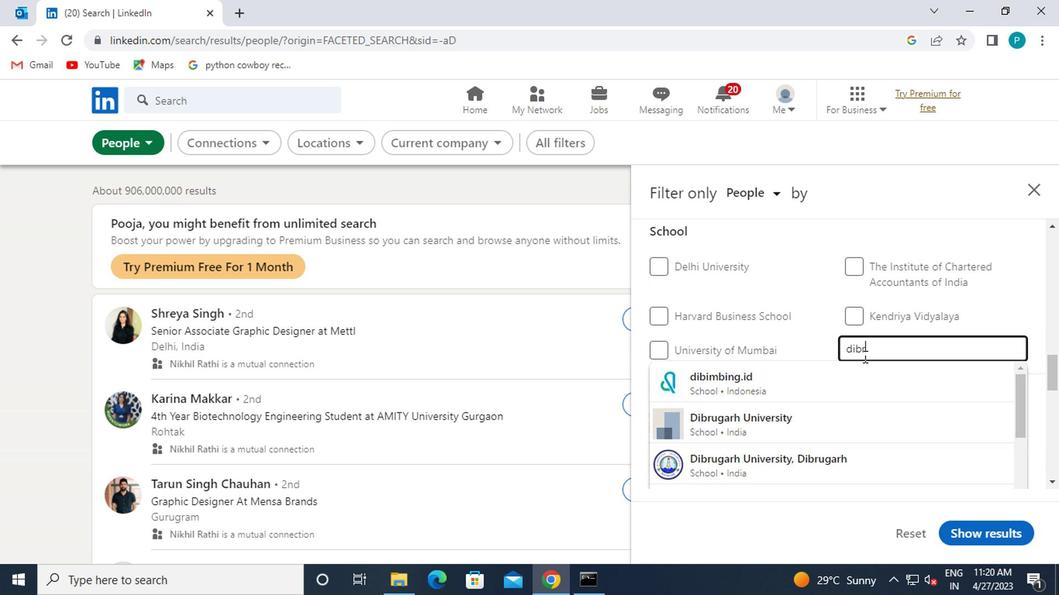 
Action: Mouse moved to (811, 396)
Screenshot: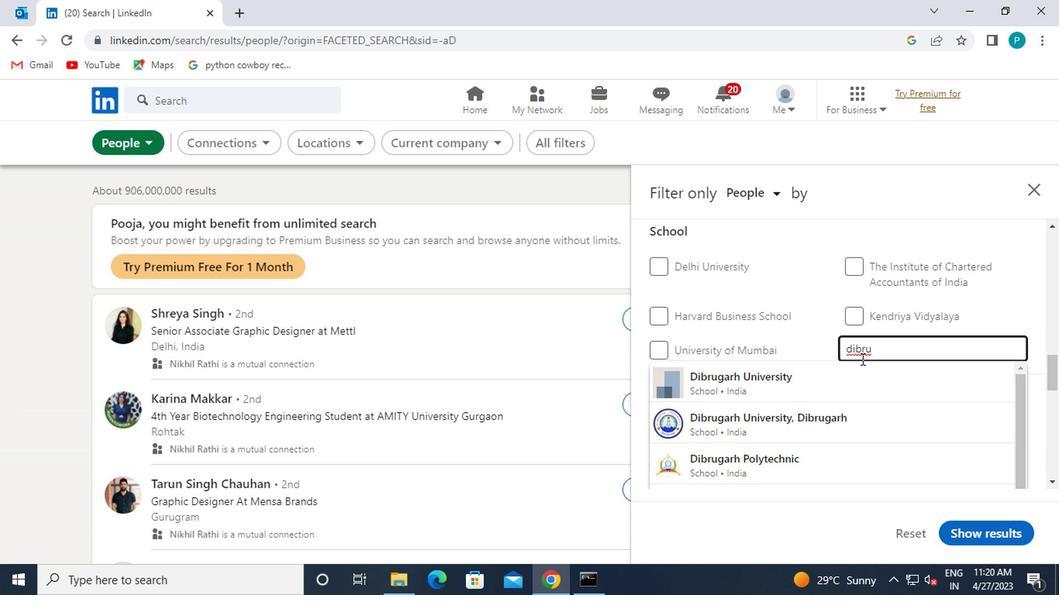 
Action: Mouse pressed left at (811, 396)
Screenshot: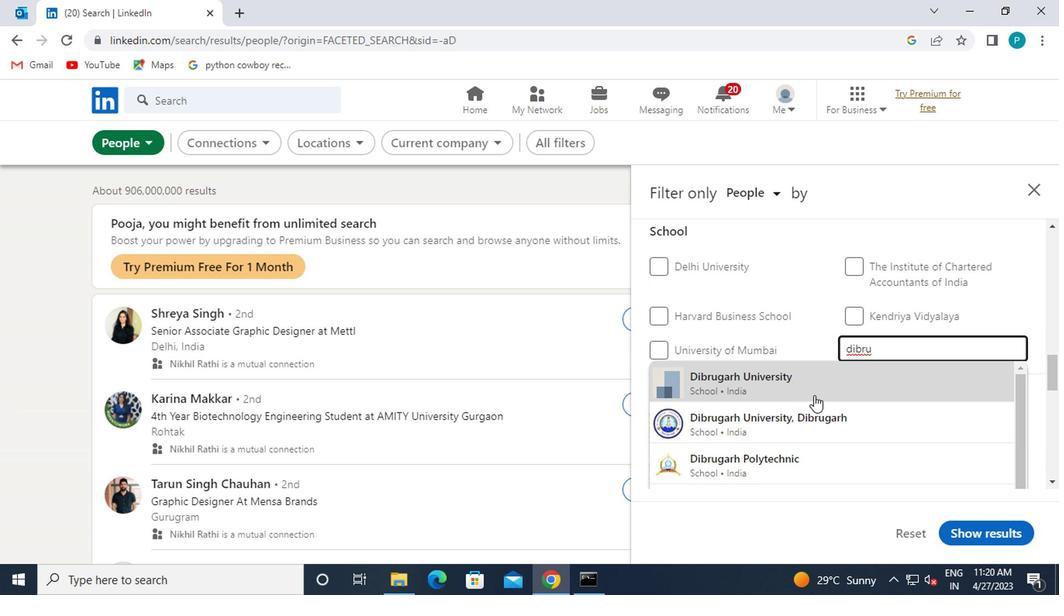 
Action: Mouse moved to (731, 384)
Screenshot: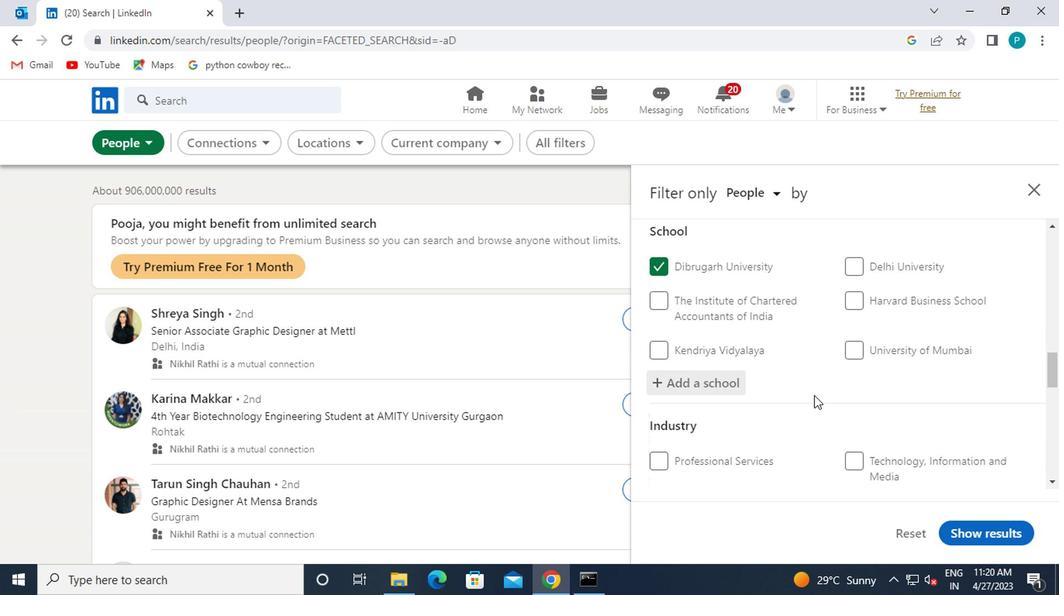 
Action: Mouse scrolled (731, 384) with delta (0, 0)
Screenshot: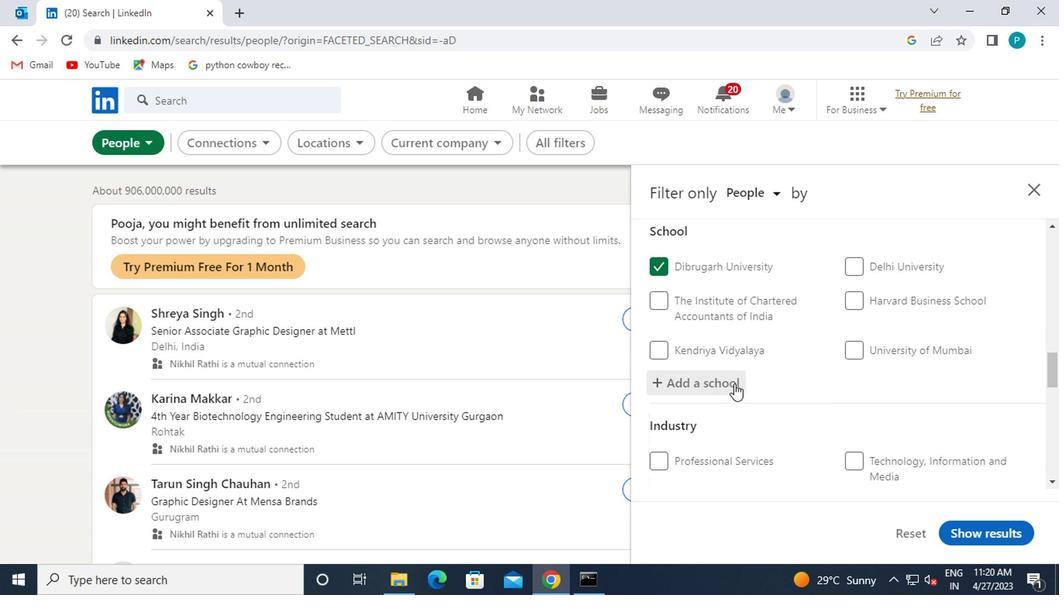 
Action: Mouse scrolled (731, 384) with delta (0, 0)
Screenshot: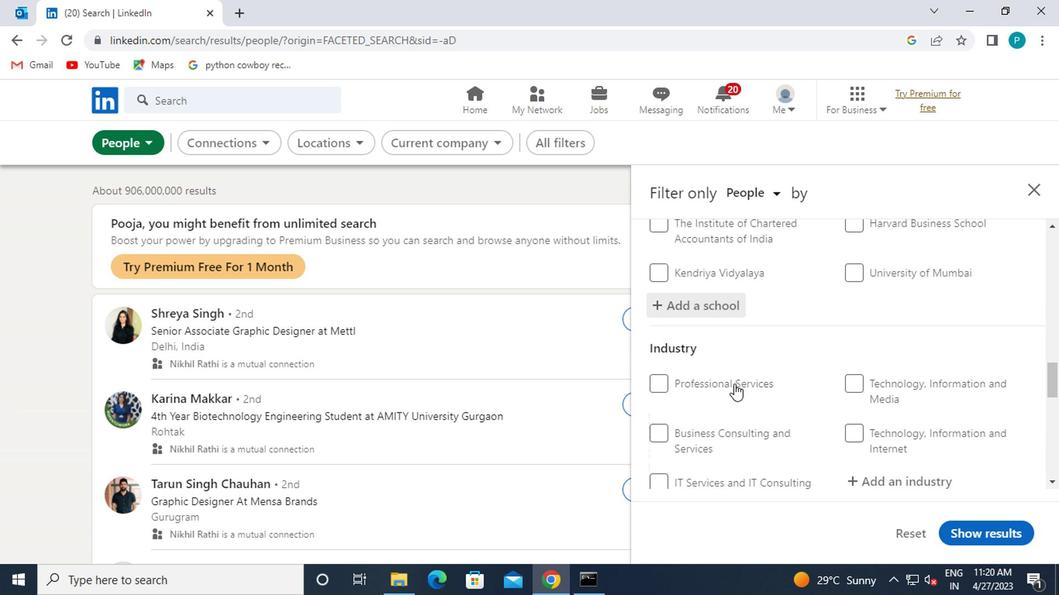 
Action: Mouse moved to (937, 401)
Screenshot: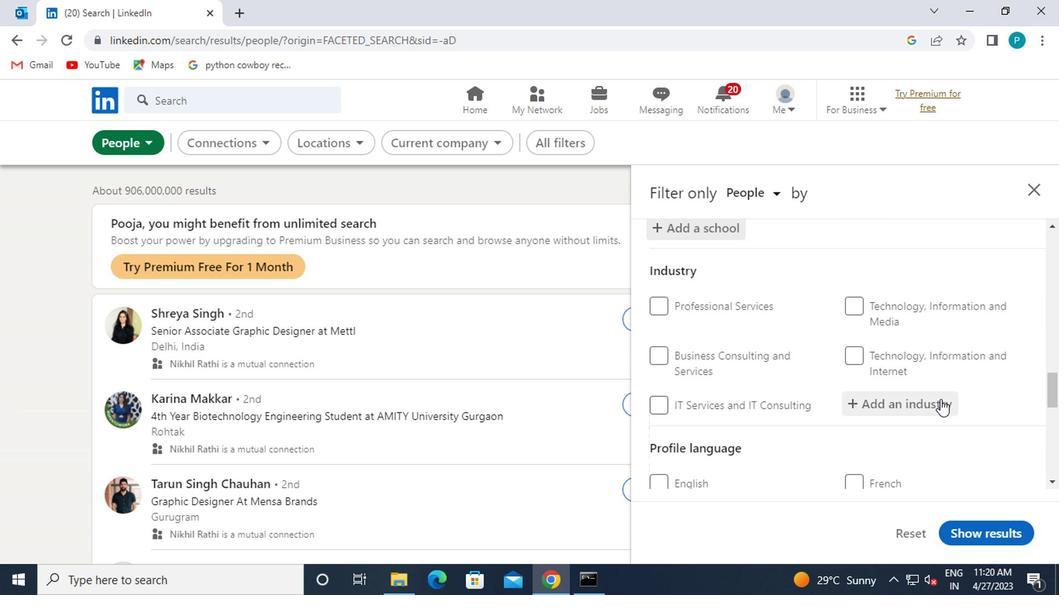 
Action: Mouse pressed left at (937, 401)
Screenshot: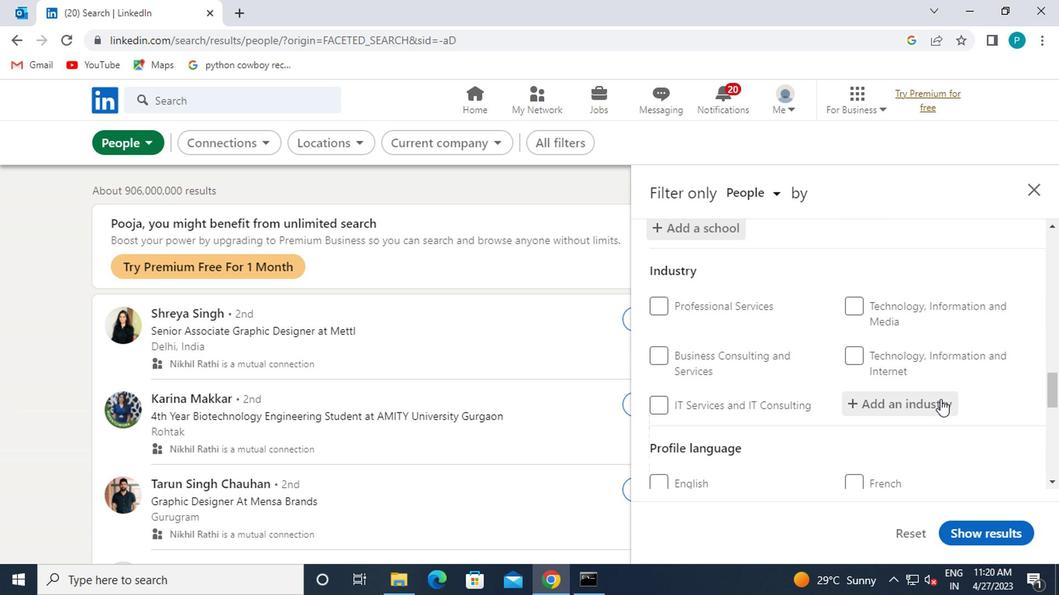 
Action: Key pressed FOOD
Screenshot: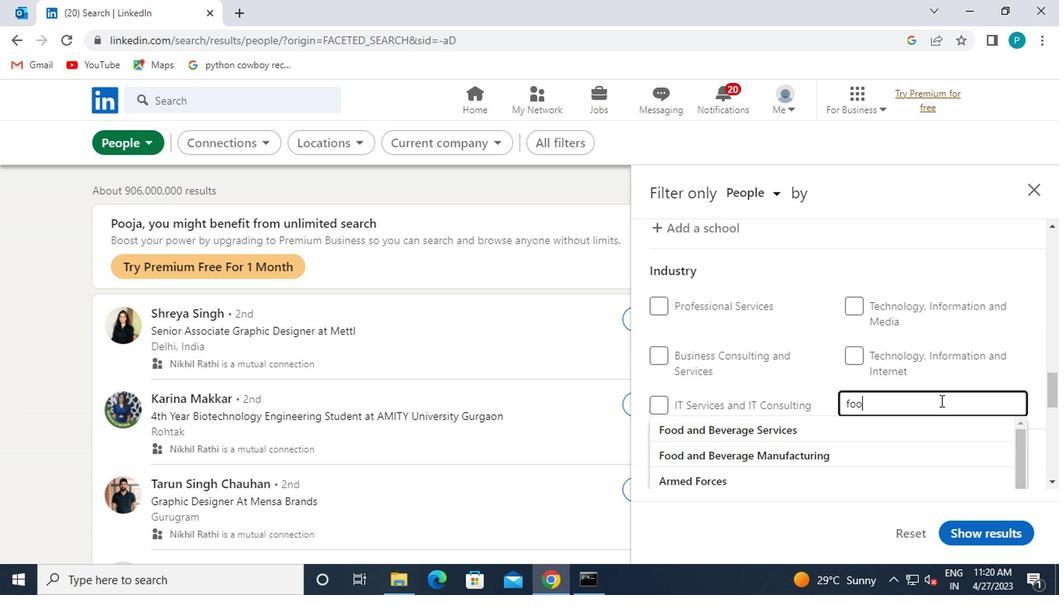 
Action: Mouse moved to (845, 446)
Screenshot: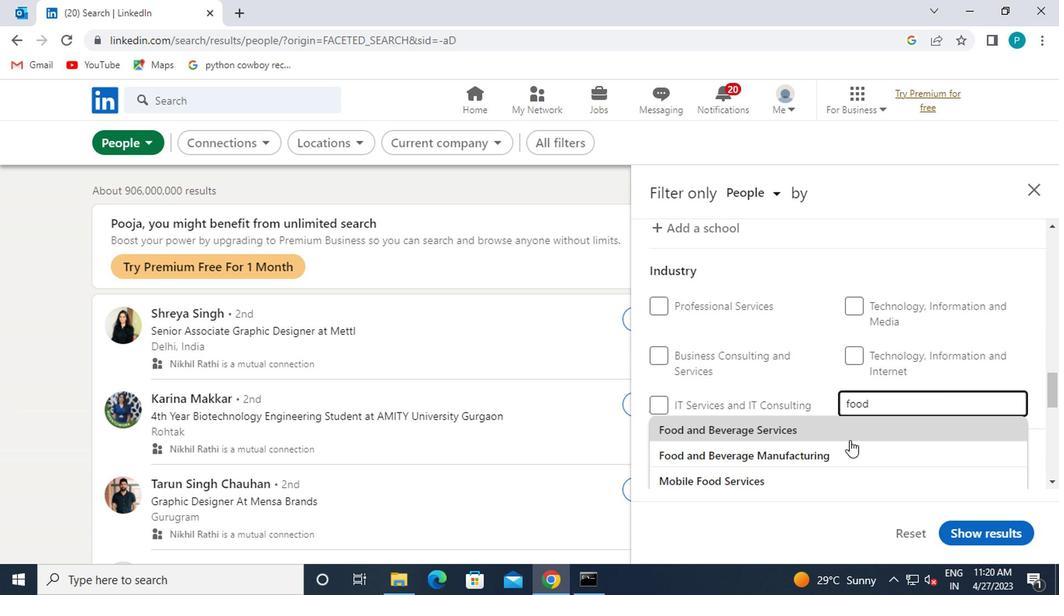 
Action: Mouse pressed left at (845, 446)
Screenshot: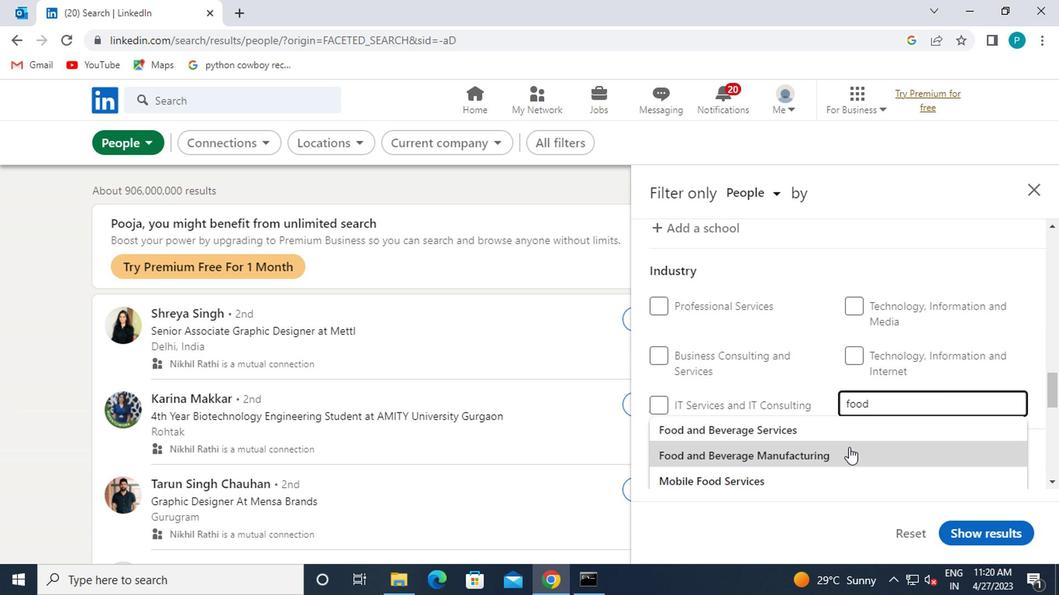 
Action: Mouse moved to (828, 398)
Screenshot: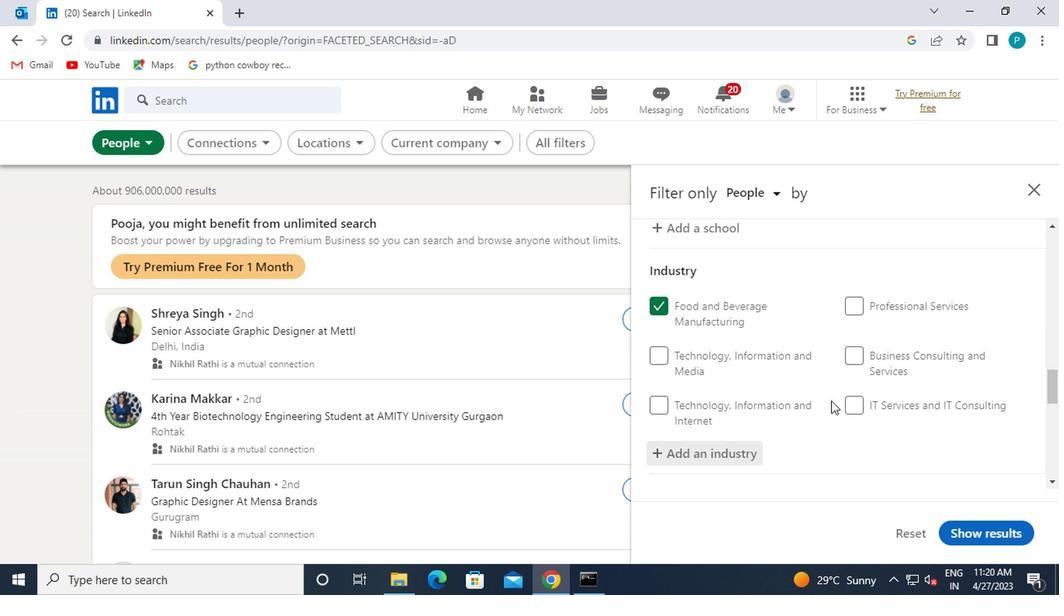 
Action: Mouse scrolled (828, 397) with delta (0, -1)
Screenshot: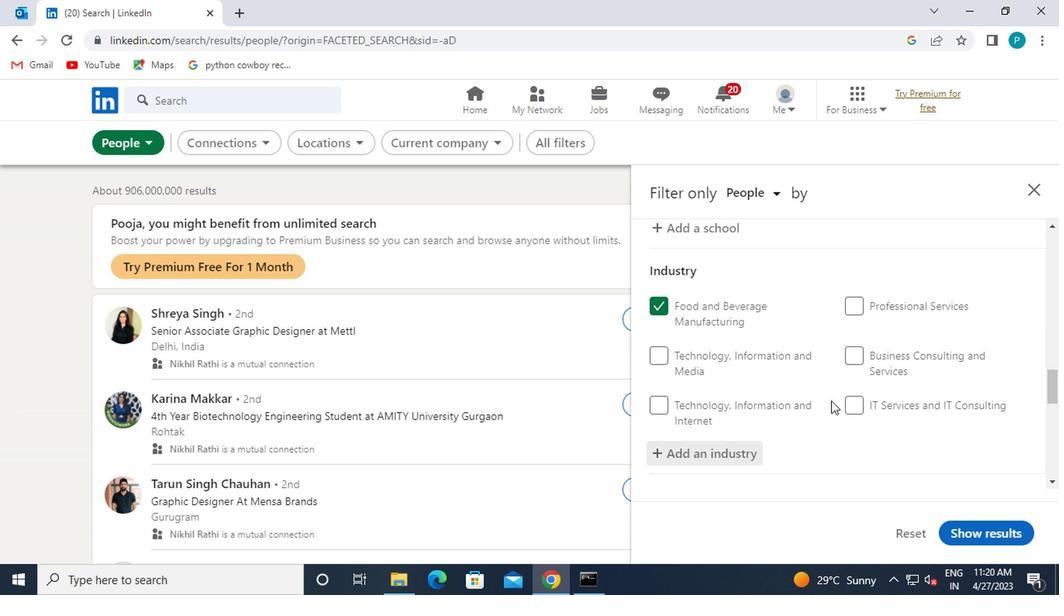 
Action: Mouse moved to (828, 398)
Screenshot: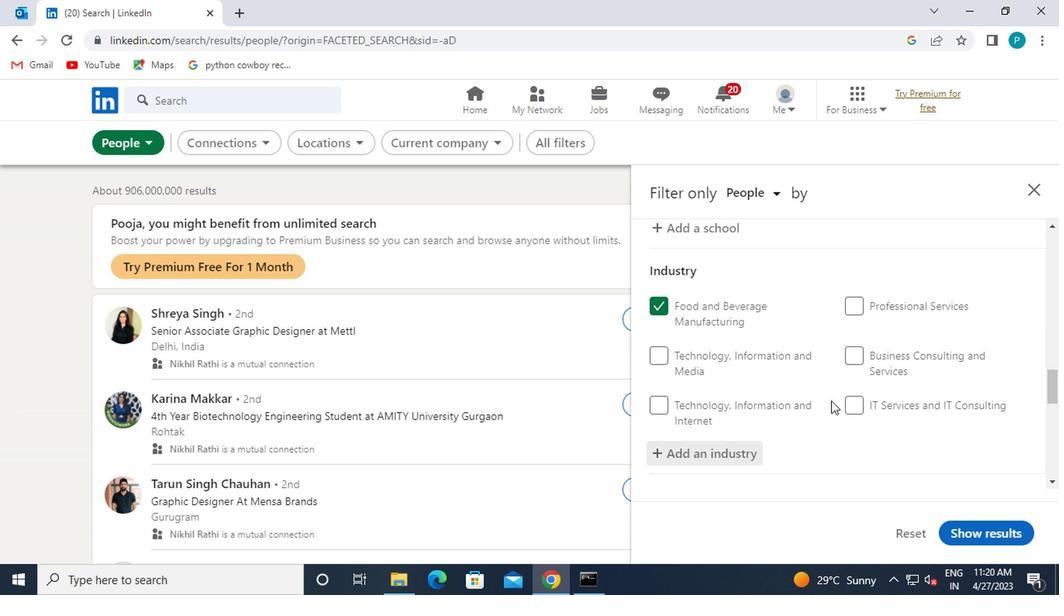 
Action: Mouse scrolled (828, 397) with delta (0, -1)
Screenshot: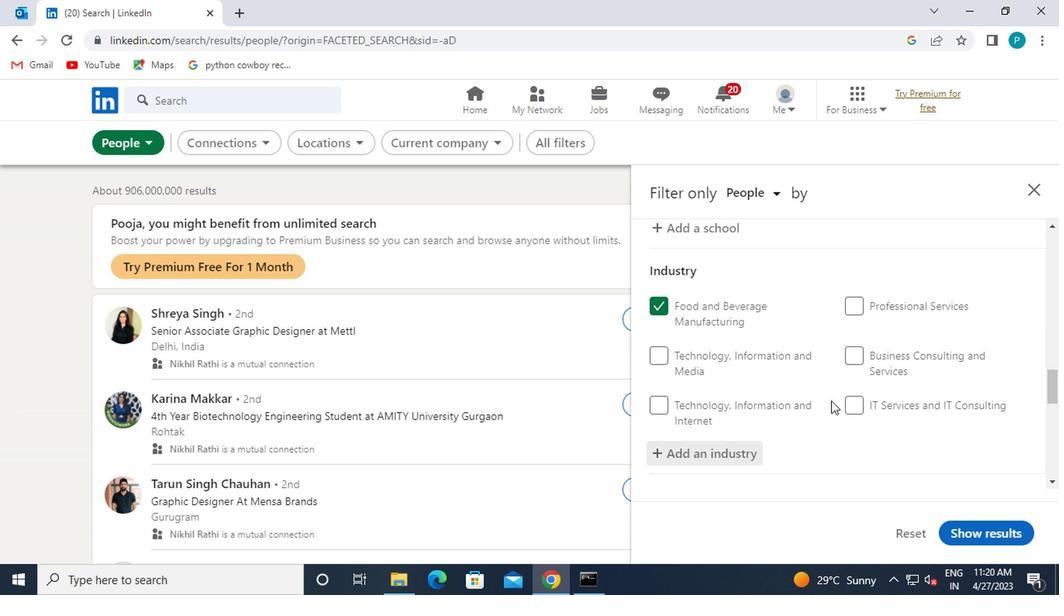 
Action: Mouse moved to (811, 400)
Screenshot: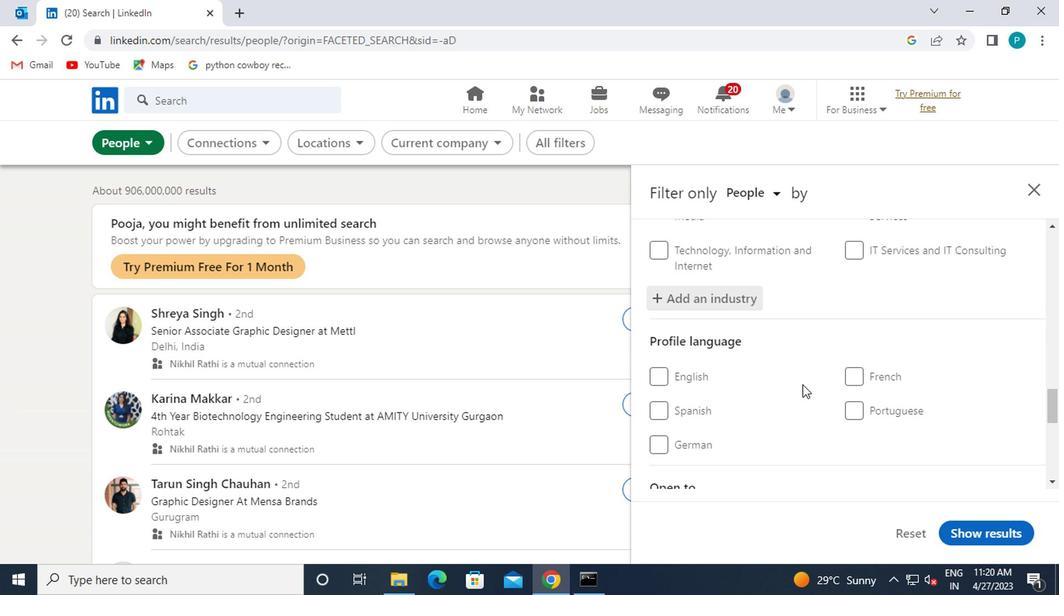 
Action: Mouse scrolled (811, 399) with delta (0, -1)
Screenshot: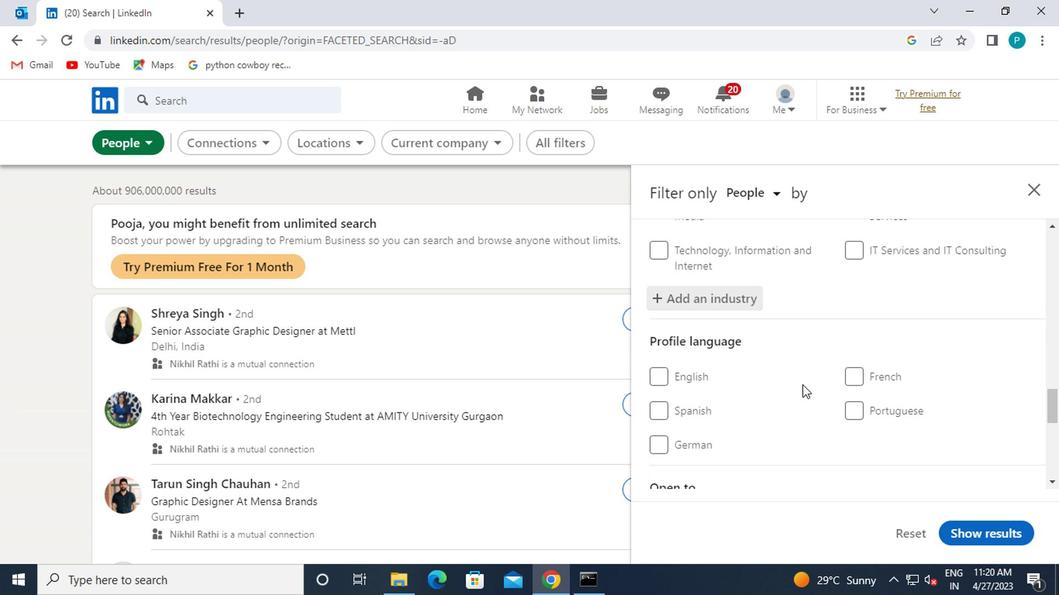 
Action: Mouse moved to (647, 338)
Screenshot: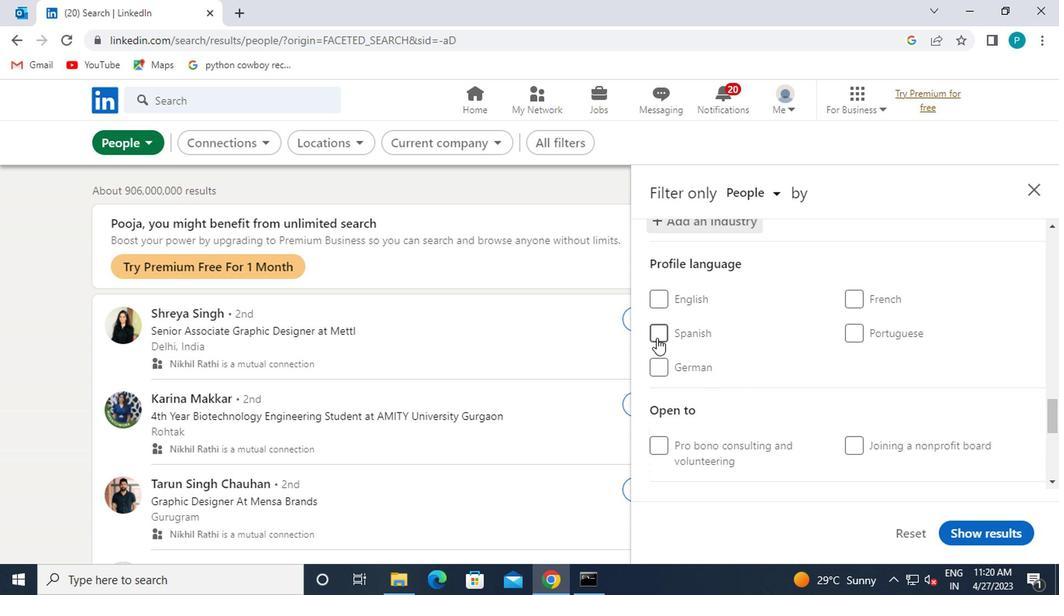 
Action: Mouse pressed left at (647, 338)
Screenshot: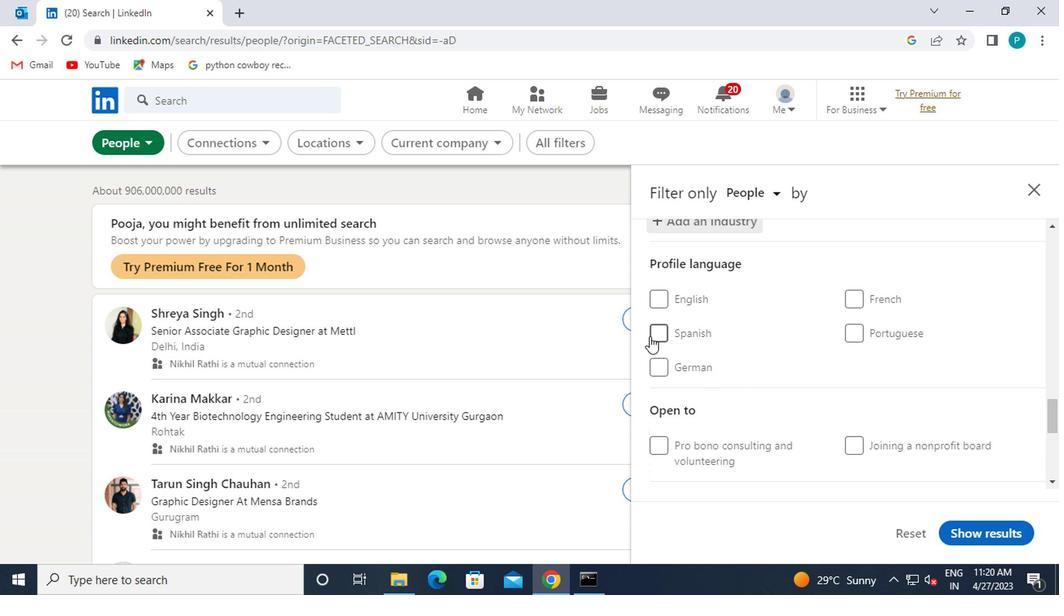 
Action: Mouse moved to (724, 372)
Screenshot: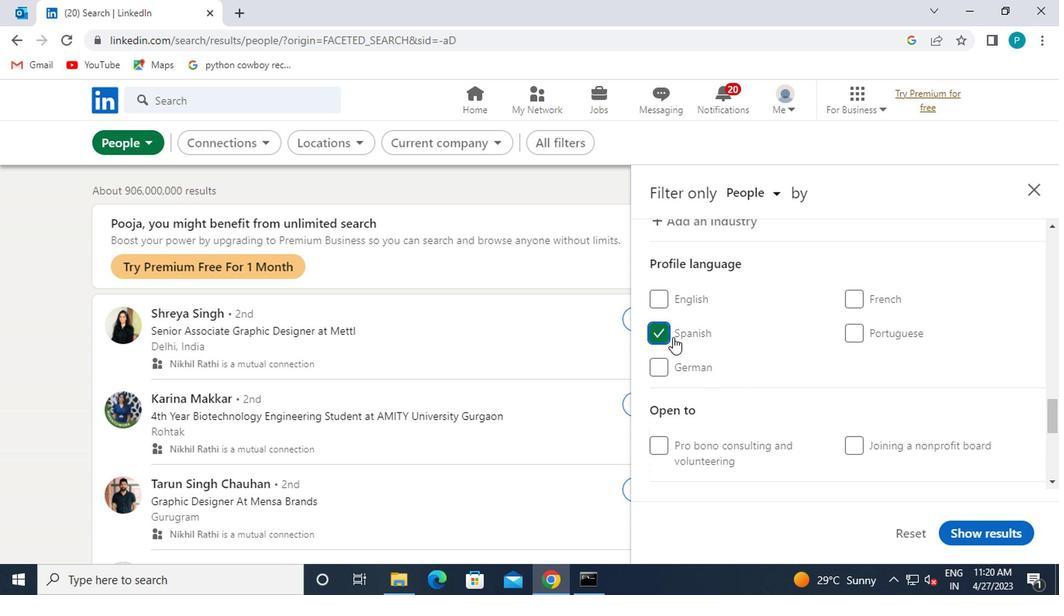 
Action: Mouse scrolled (724, 371) with delta (0, 0)
Screenshot: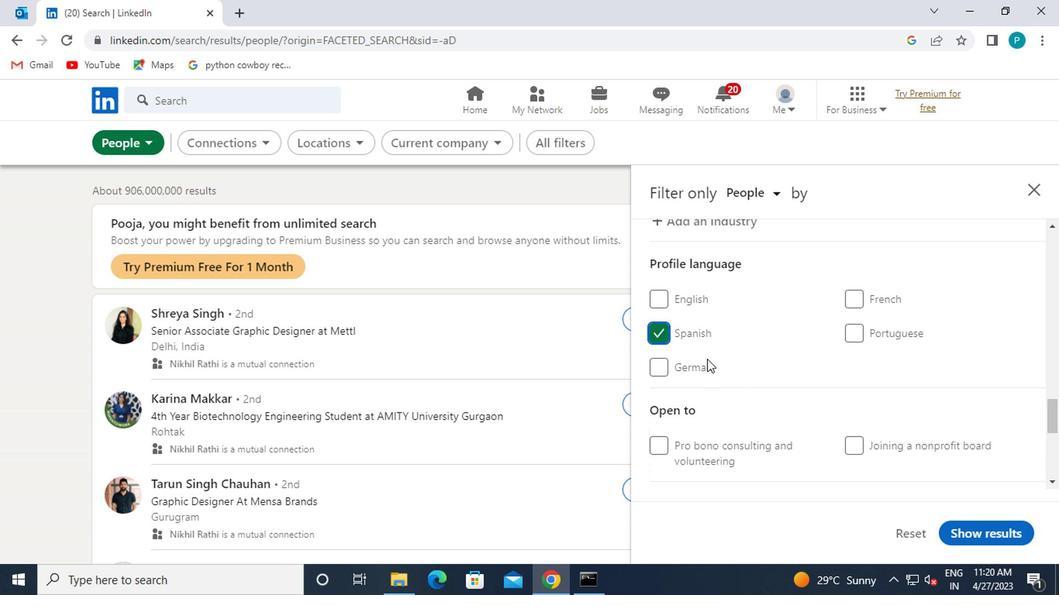 
Action: Mouse scrolled (724, 371) with delta (0, 0)
Screenshot: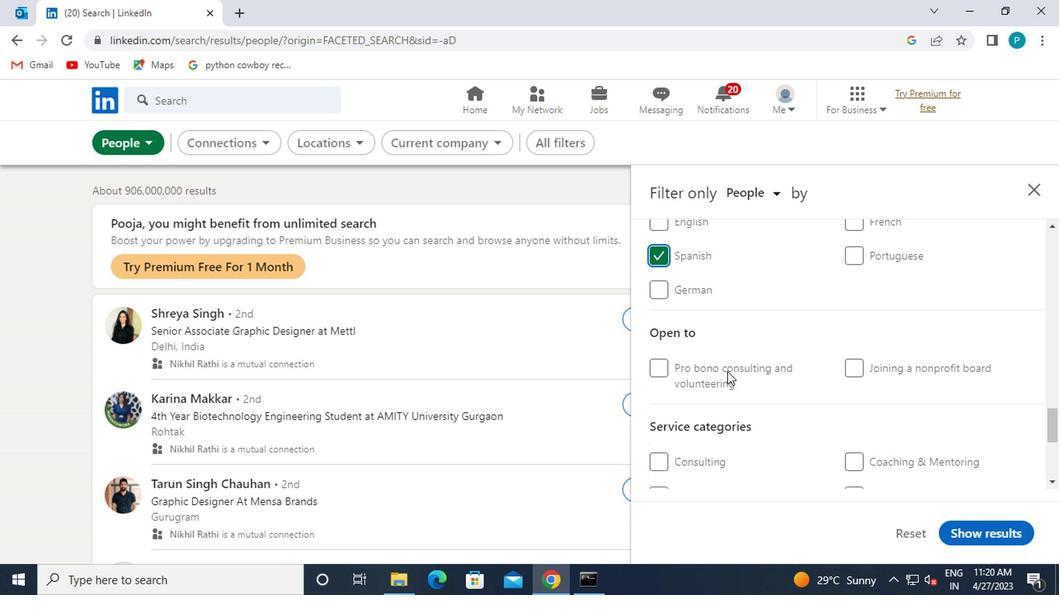 
Action: Mouse scrolled (724, 371) with delta (0, 0)
Screenshot: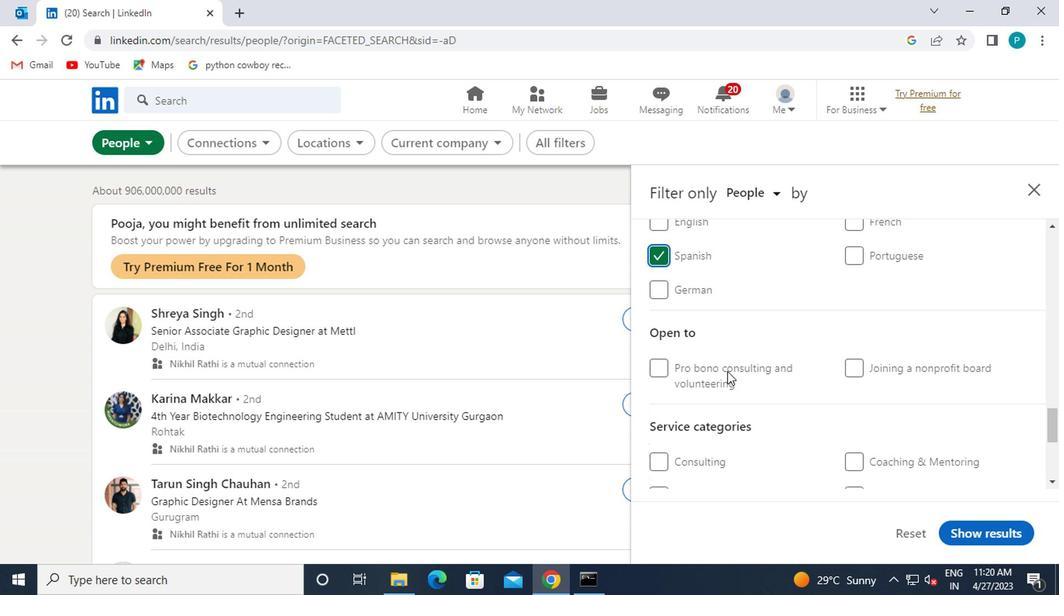 
Action: Mouse moved to (866, 378)
Screenshot: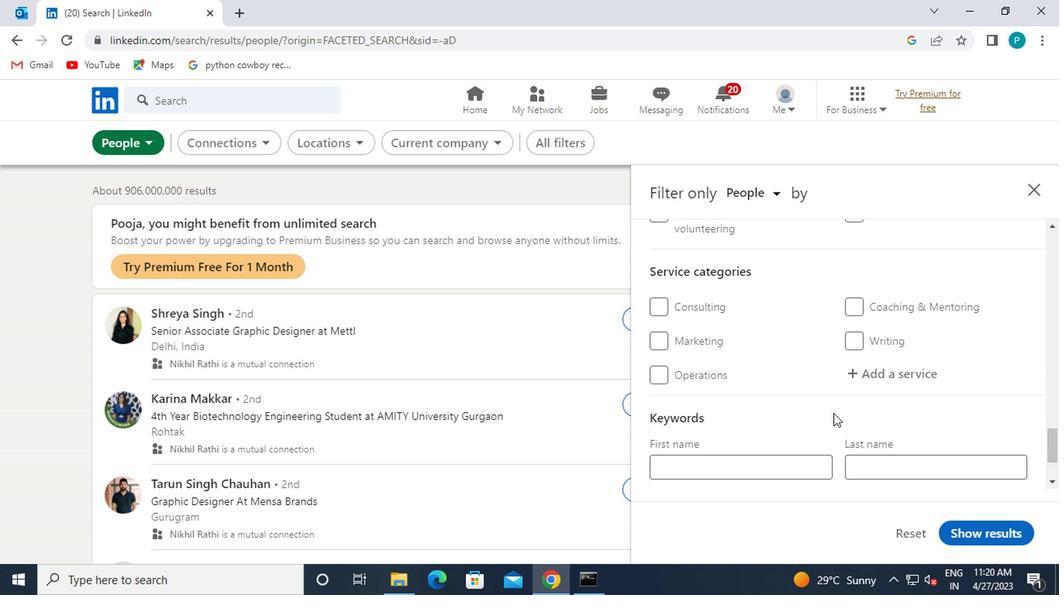 
Action: Mouse pressed left at (866, 378)
Screenshot: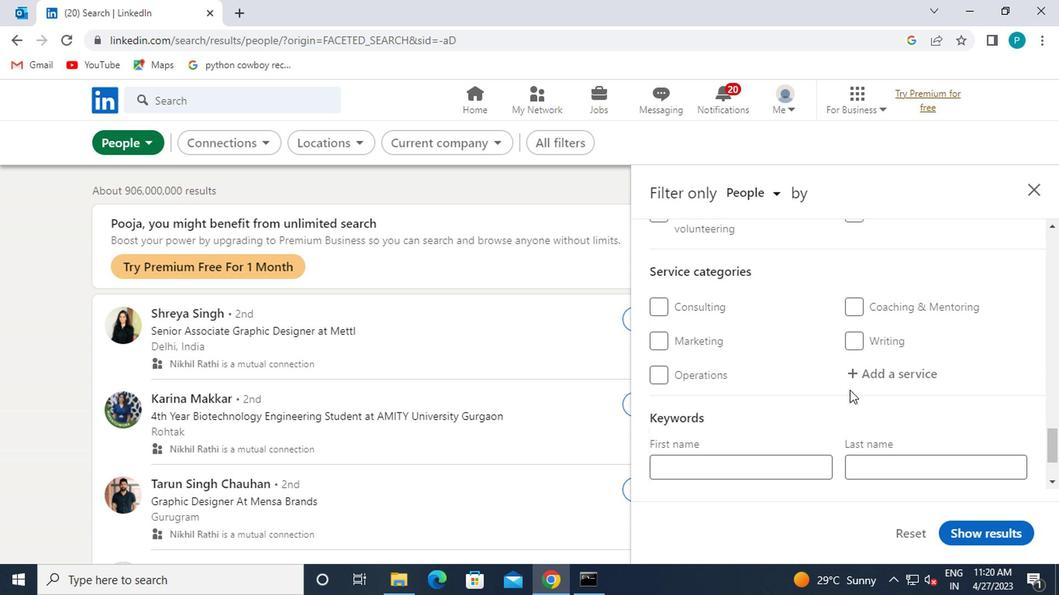 
Action: Key pressed DATA
Screenshot: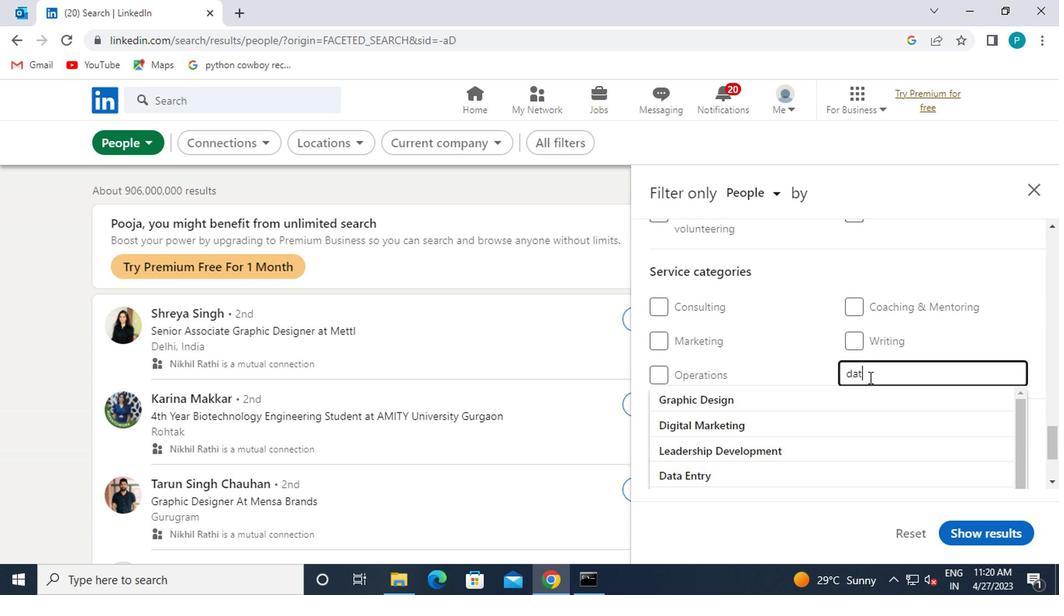 
Action: Mouse moved to (849, 396)
Screenshot: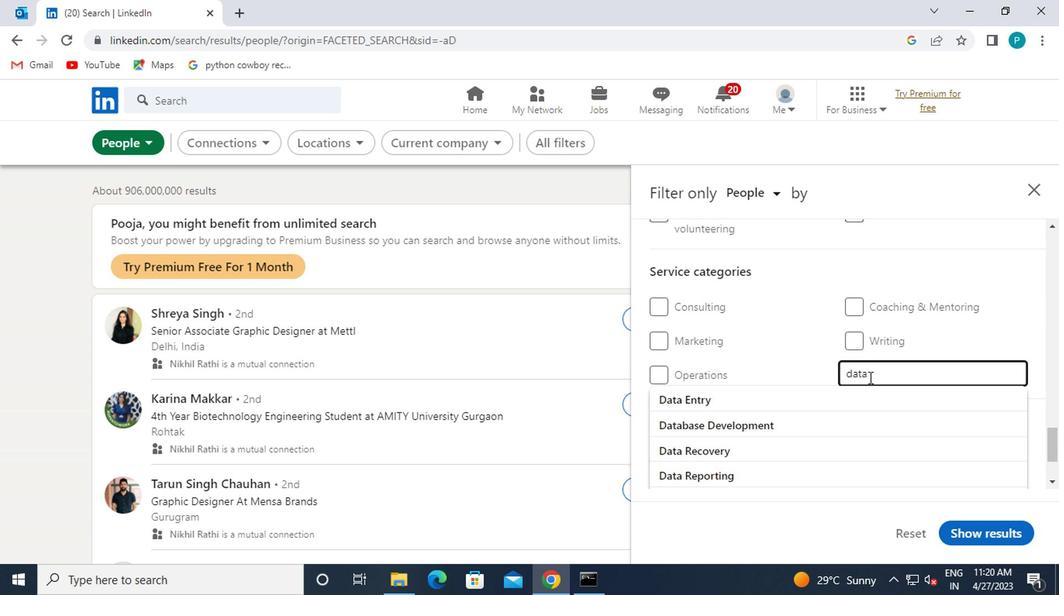 
Action: Mouse pressed left at (849, 396)
Screenshot: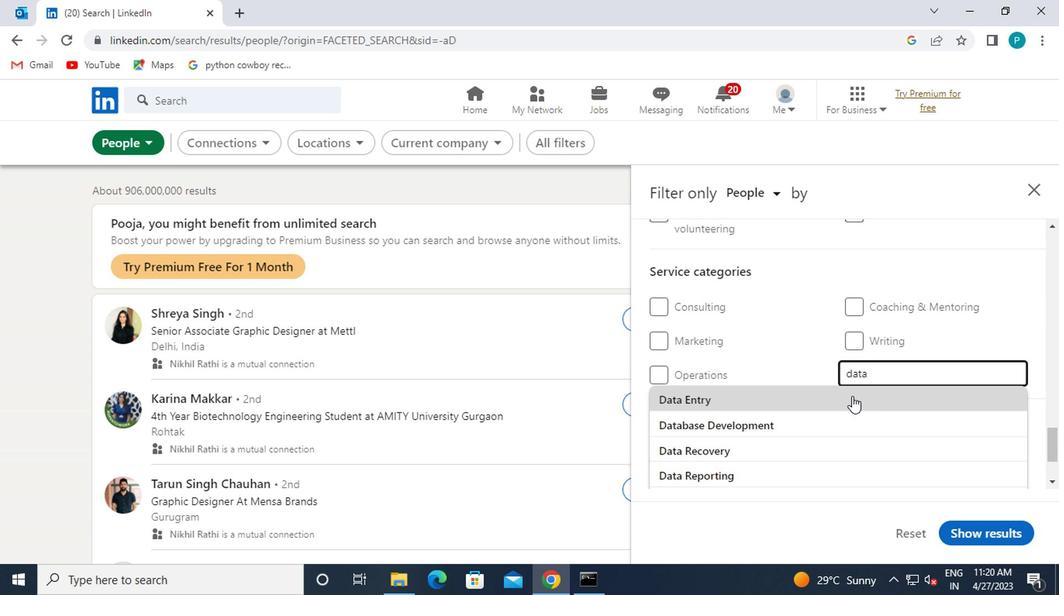 
Action: Mouse moved to (829, 396)
Screenshot: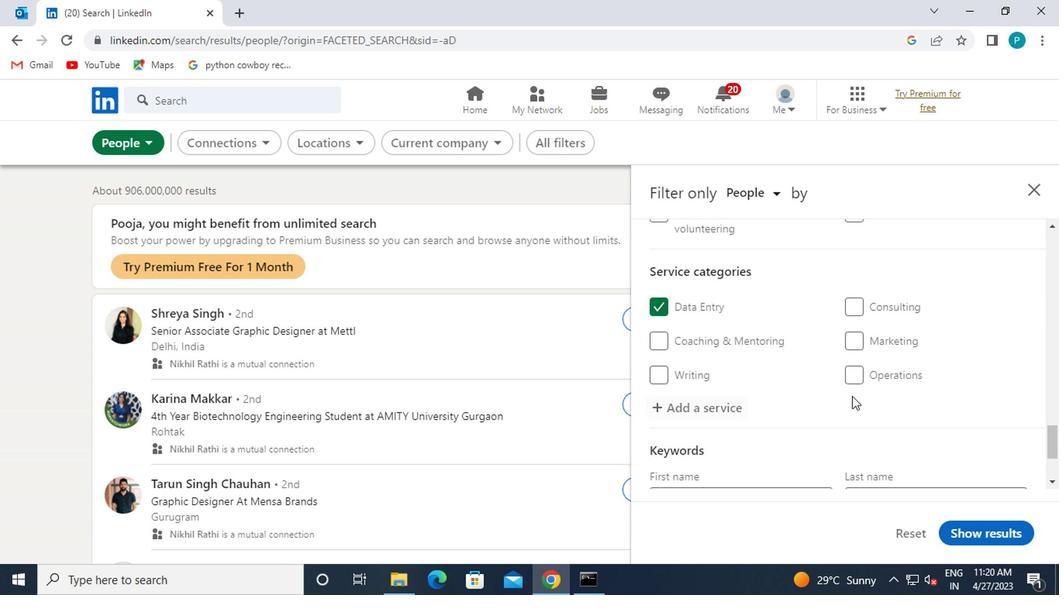 
Action: Mouse scrolled (829, 395) with delta (0, -1)
Screenshot: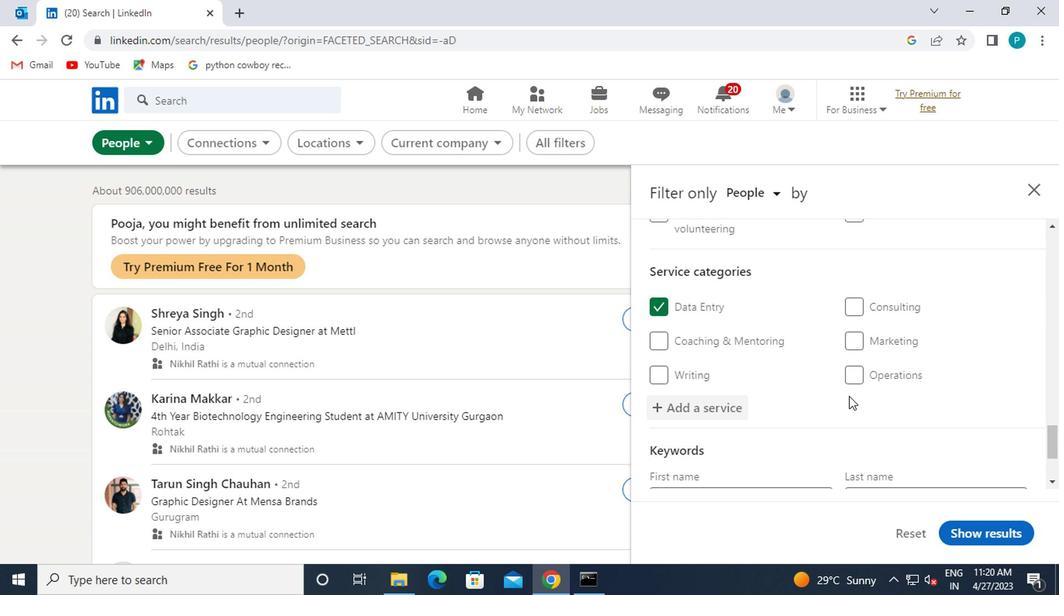 
Action: Mouse moved to (829, 396)
Screenshot: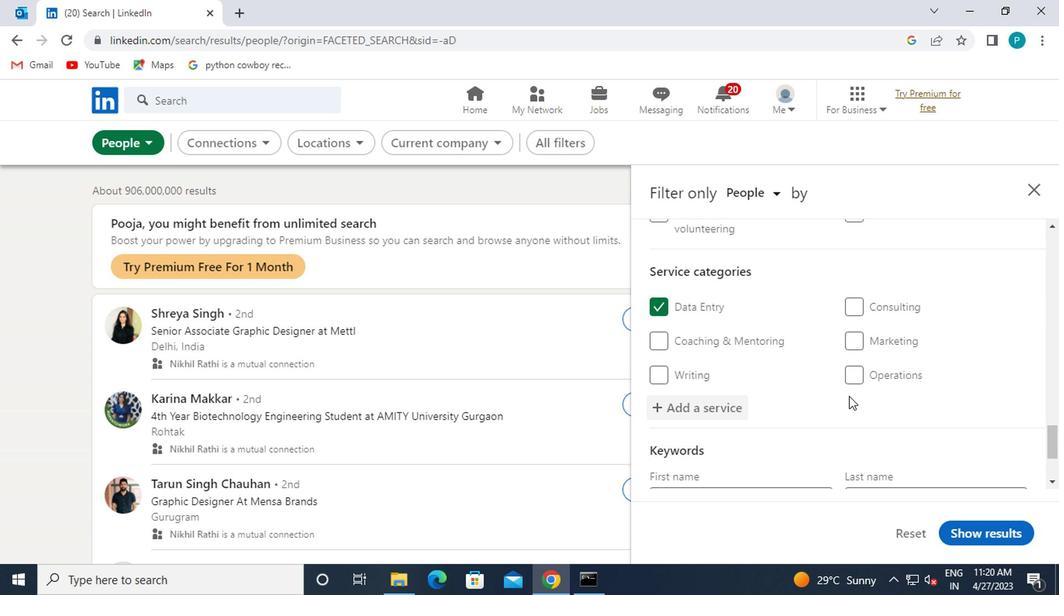 
Action: Mouse scrolled (829, 395) with delta (0, -1)
Screenshot: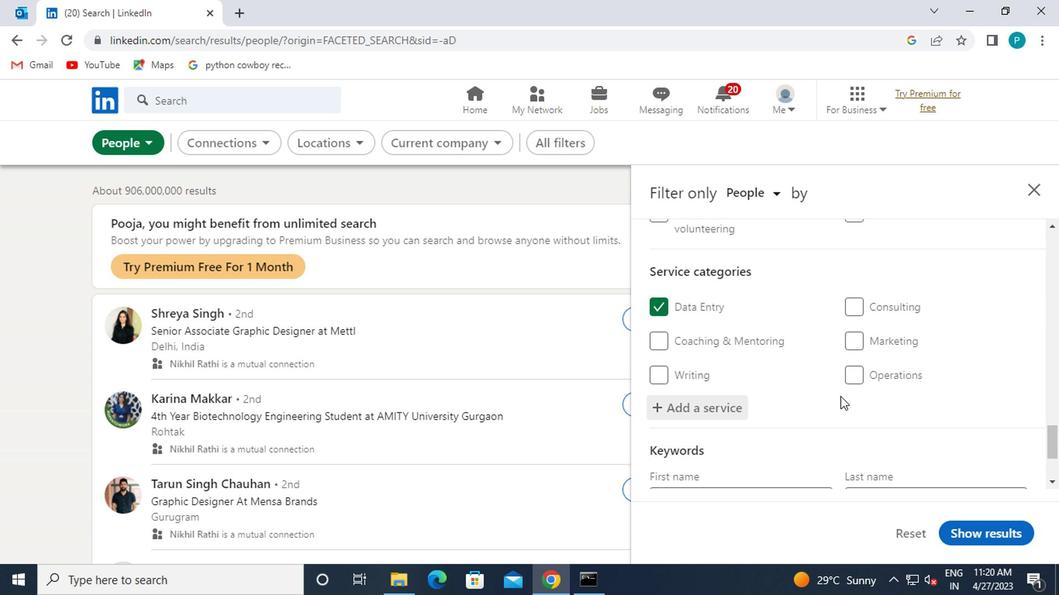 
Action: Mouse moved to (772, 414)
Screenshot: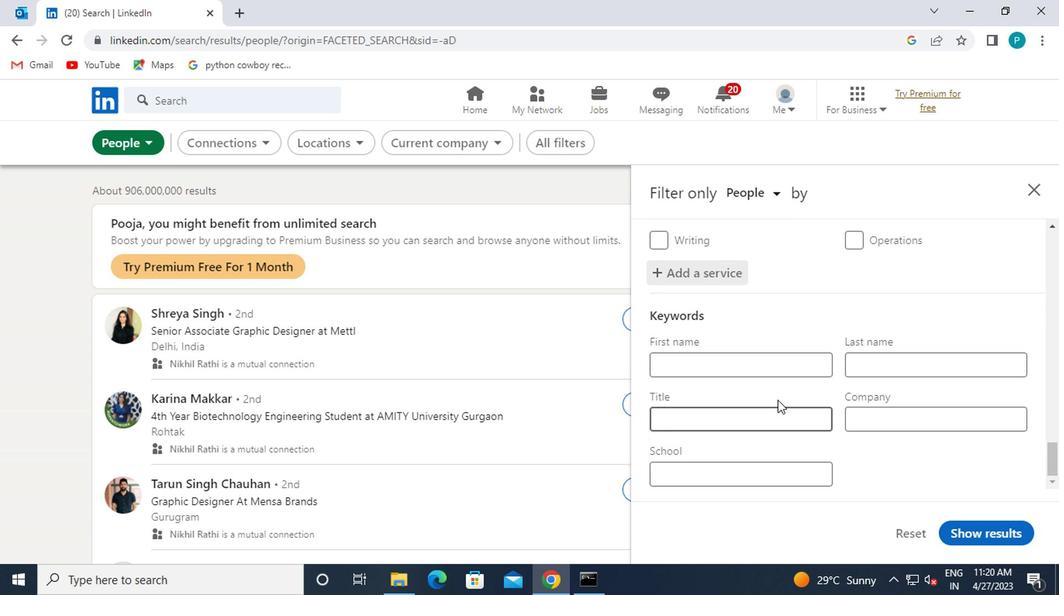 
Action: Mouse pressed left at (772, 414)
Screenshot: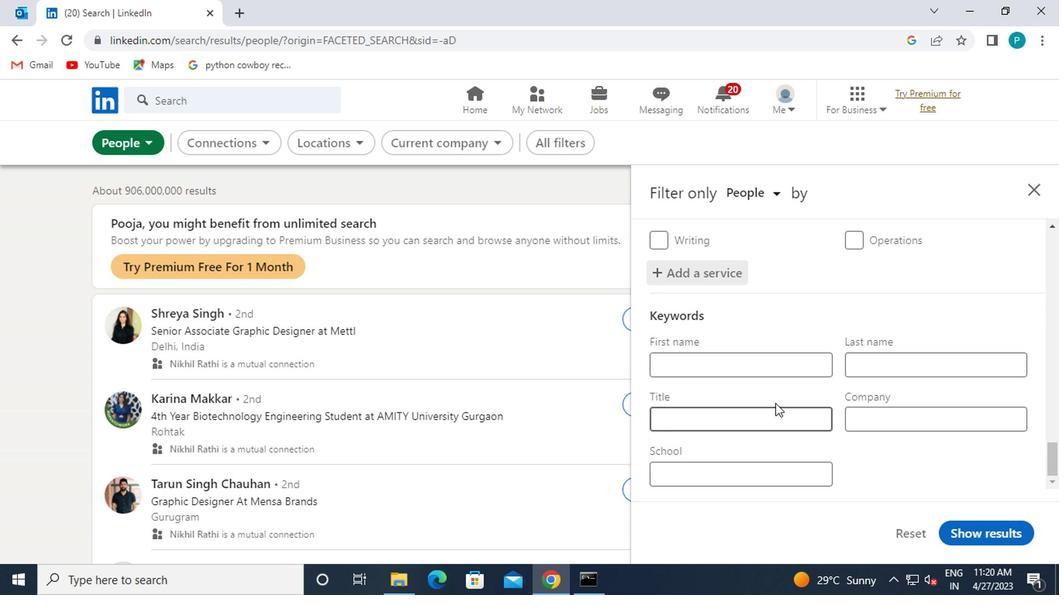 
Action: Key pressed <Key.caps_lock>S<Key.caps_lock>G<Key.backspace>HAREHOLDERS
Screenshot: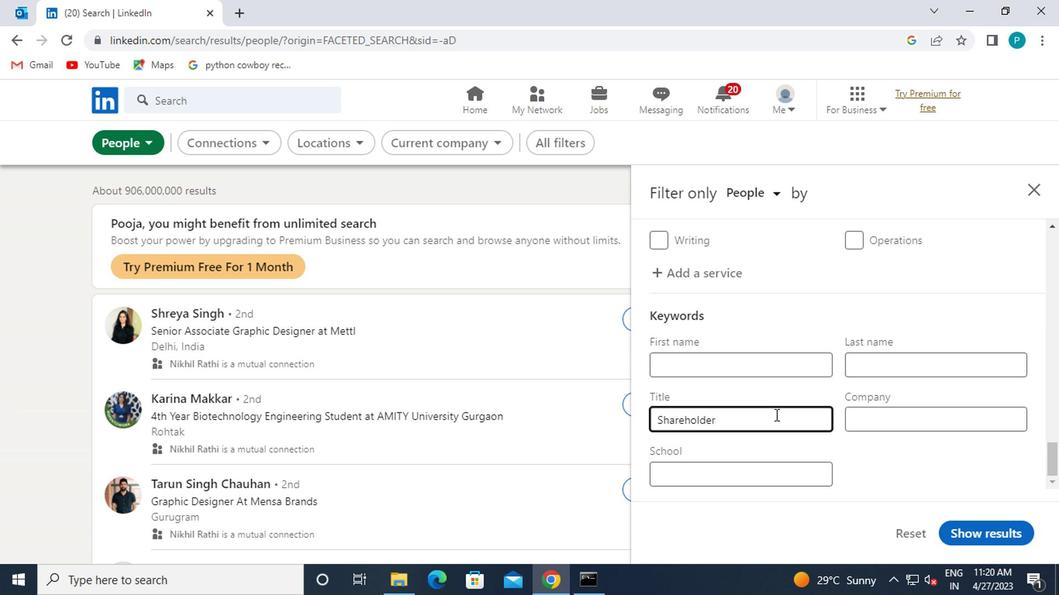 
Action: Mouse moved to (959, 525)
Screenshot: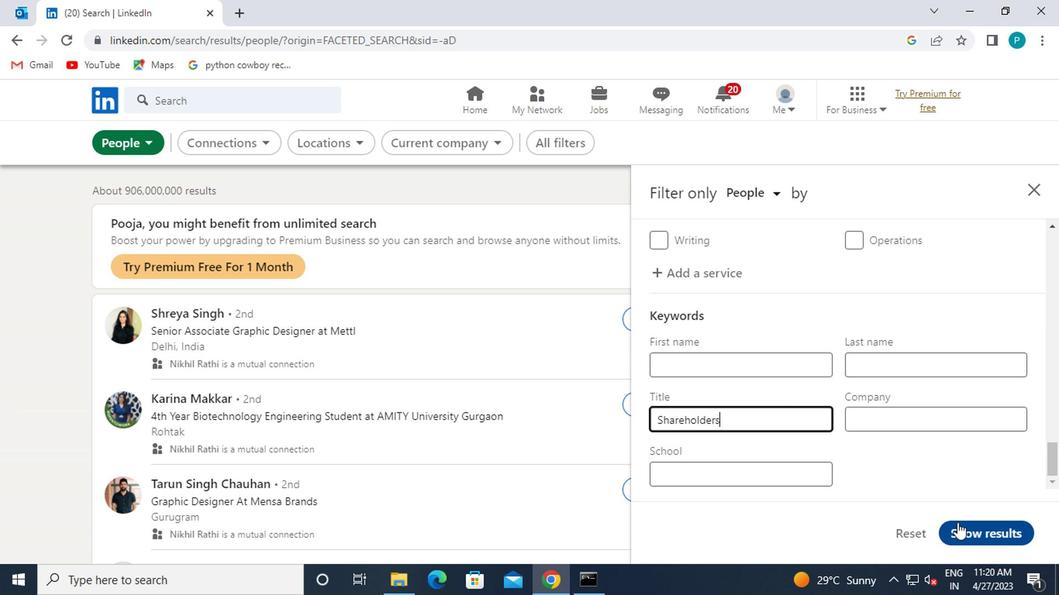 
Action: Mouse pressed left at (959, 525)
Screenshot: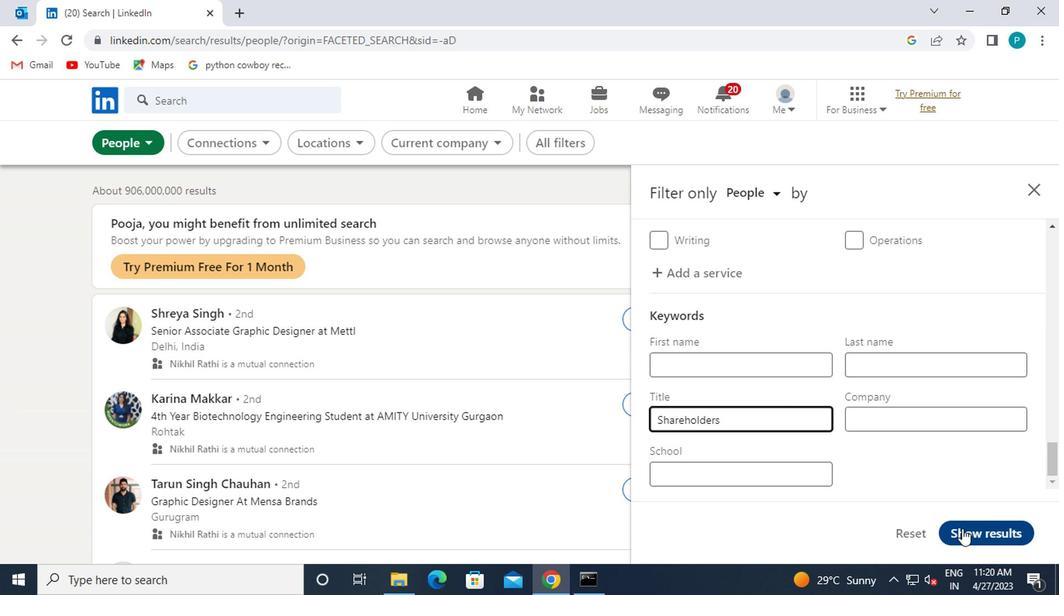 
